 Task: Look for space in Reims, France from 6th September, 2023 to 15th September, 2023 for 6 adults in price range Rs.8000 to Rs.12000. Place can be entire place or private room with 6 bedrooms having 6 beds and 6 bathrooms. Property type can be house, flat, guest house. Amenities needed are: wifi, TV, free parkinig on premises, gym, breakfast. Booking option can be shelf check-in. Required host language is English.
Action: Mouse moved to (405, 132)
Screenshot: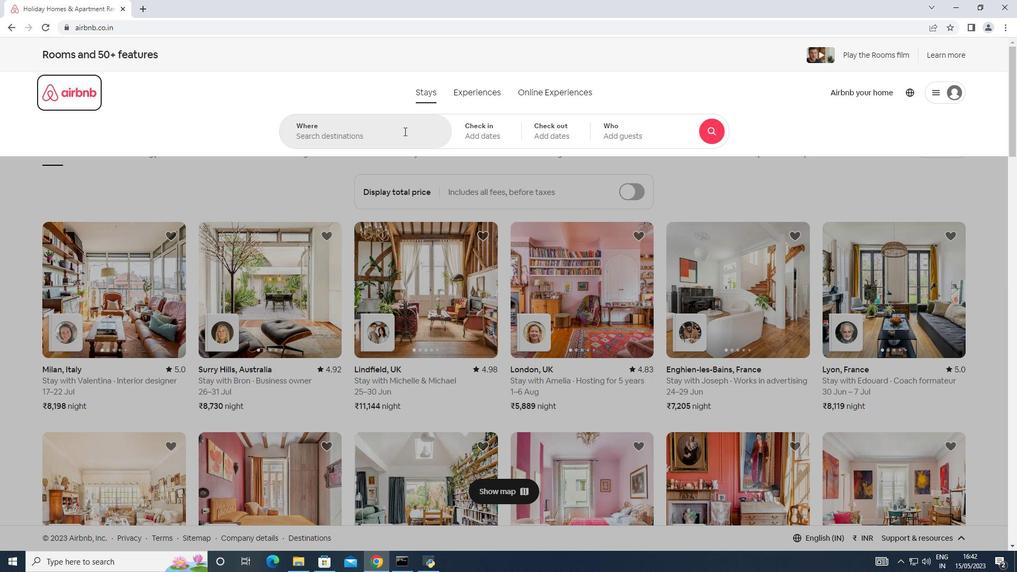 
Action: Mouse pressed left at (405, 132)
Screenshot: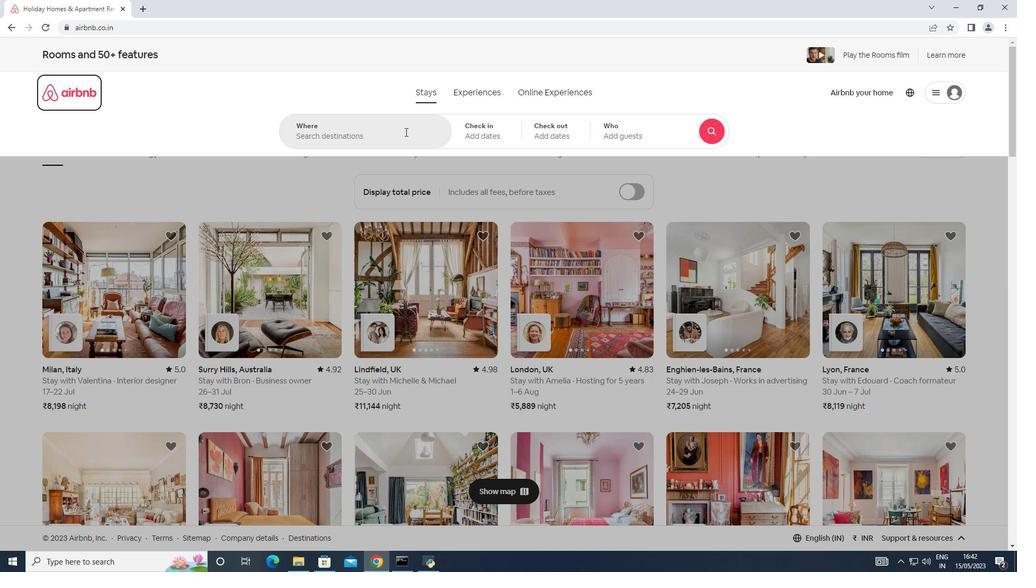 
Action: Mouse moved to (399, 136)
Screenshot: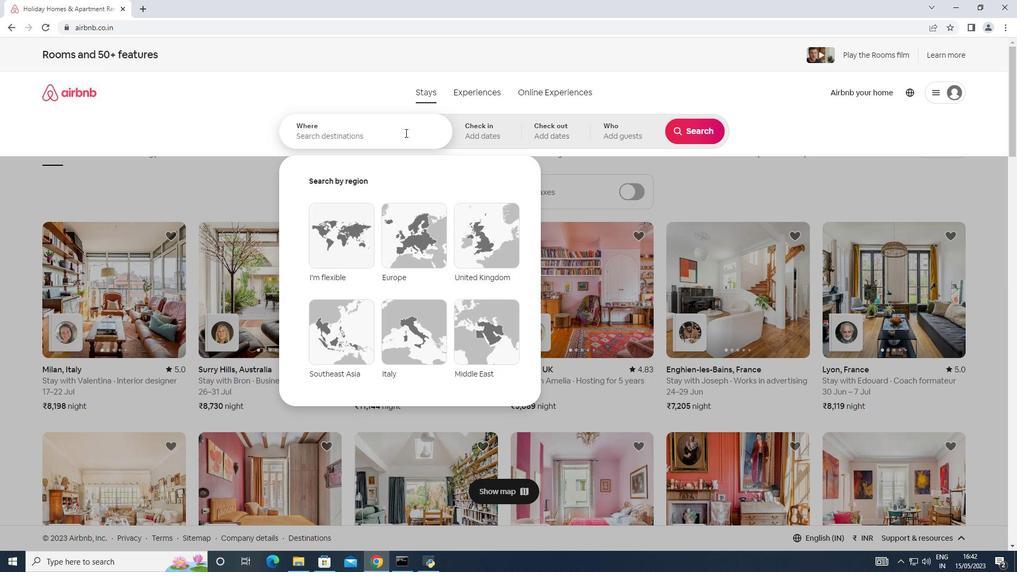 
Action: Key pressed <Key.shift><Key.shift><Key.shift><Key.shift>Reims,<Key.shift>France
Screenshot: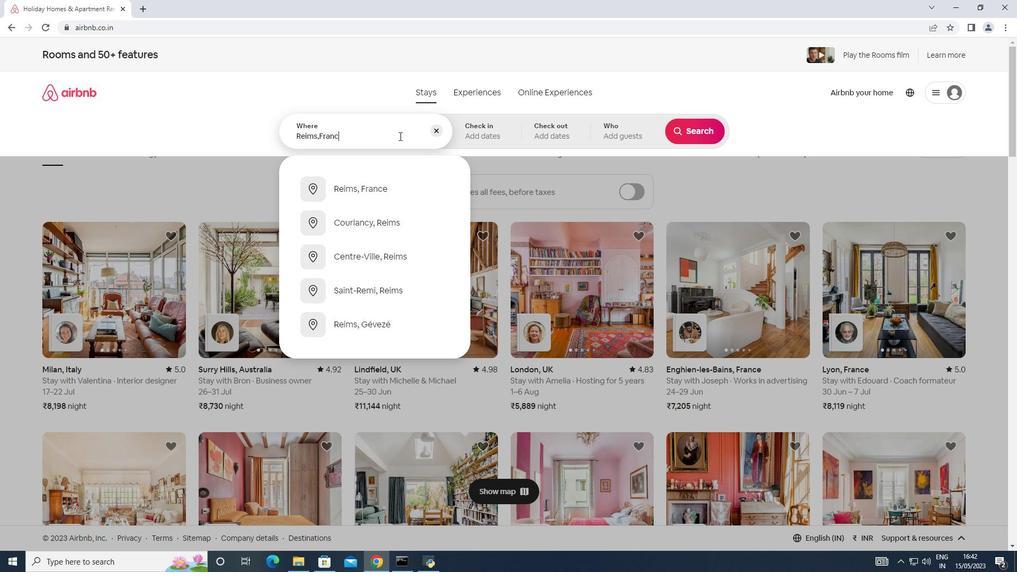 
Action: Mouse moved to (489, 138)
Screenshot: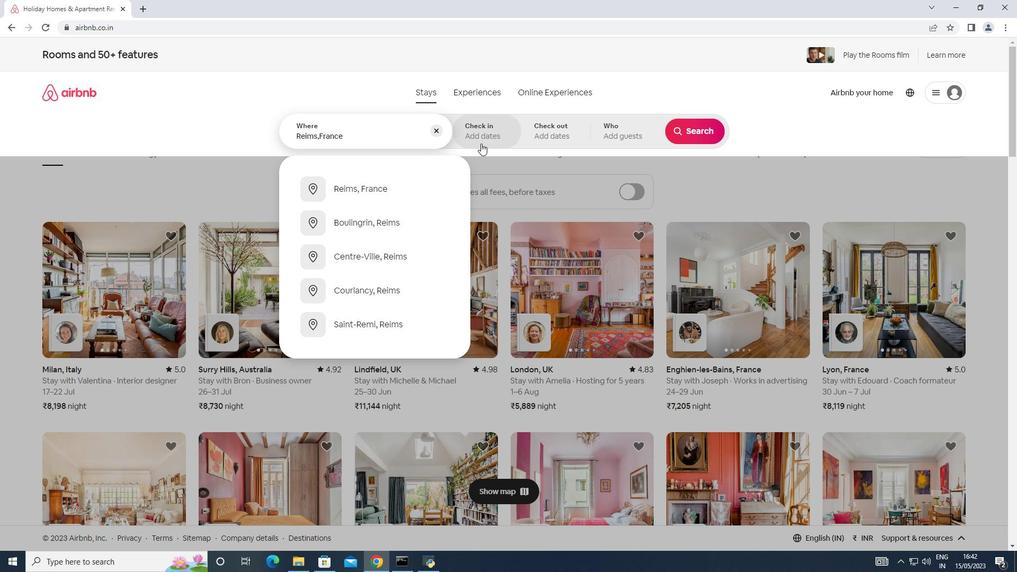 
Action: Mouse pressed left at (489, 138)
Screenshot: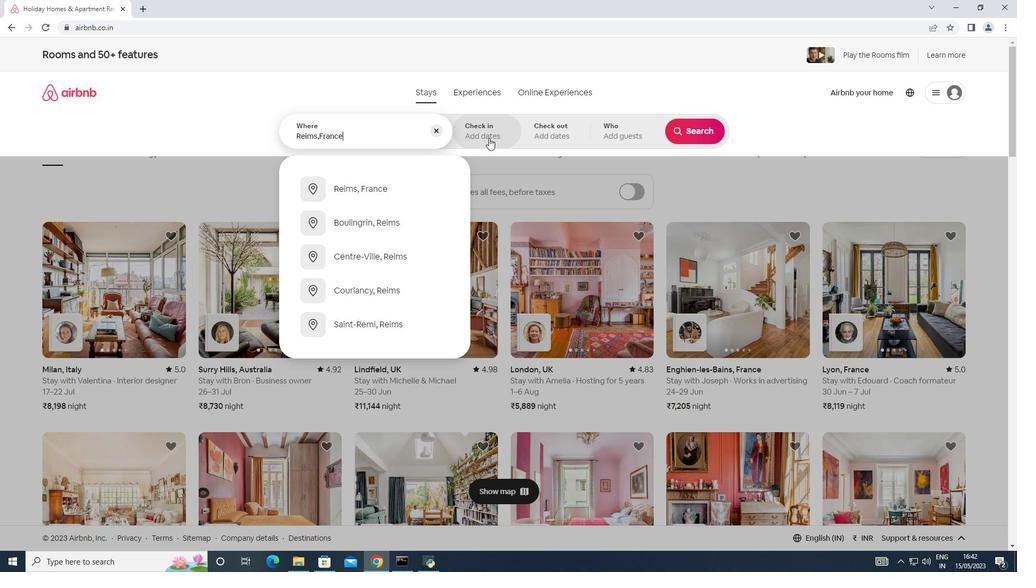 
Action: Mouse moved to (694, 215)
Screenshot: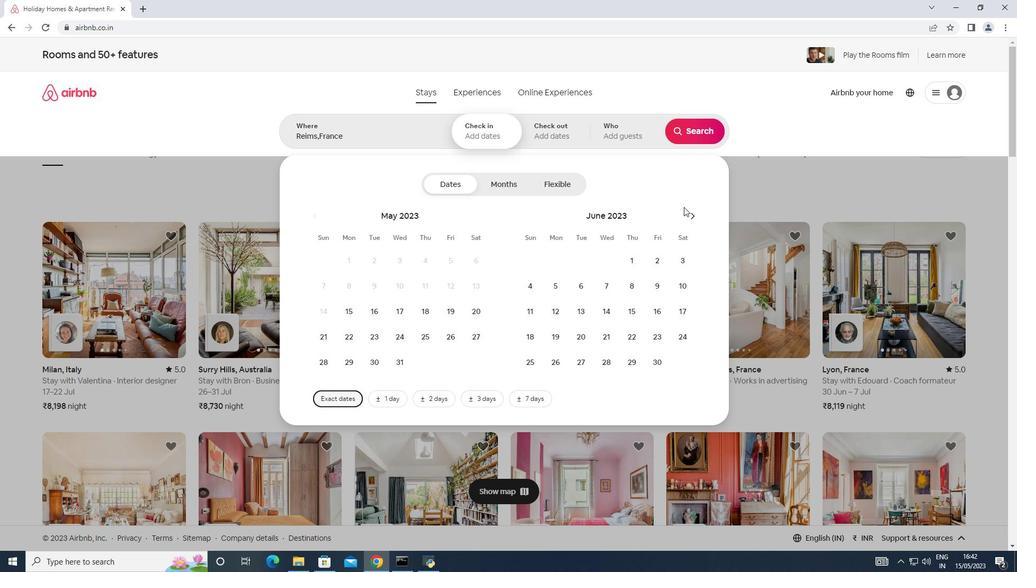 
Action: Mouse pressed left at (694, 215)
Screenshot: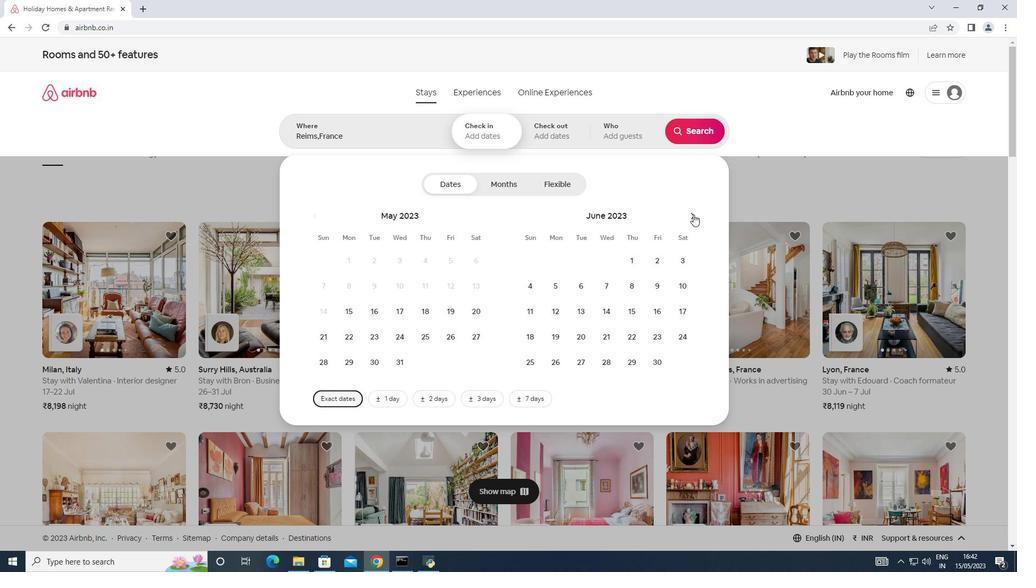 
Action: Mouse pressed left at (694, 215)
Screenshot: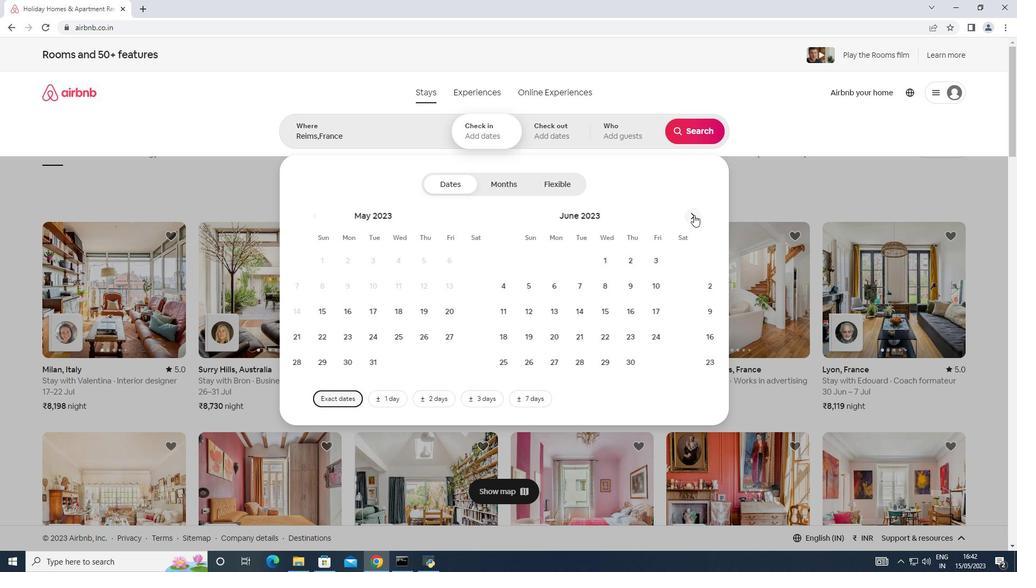 
Action: Mouse pressed left at (694, 215)
Screenshot: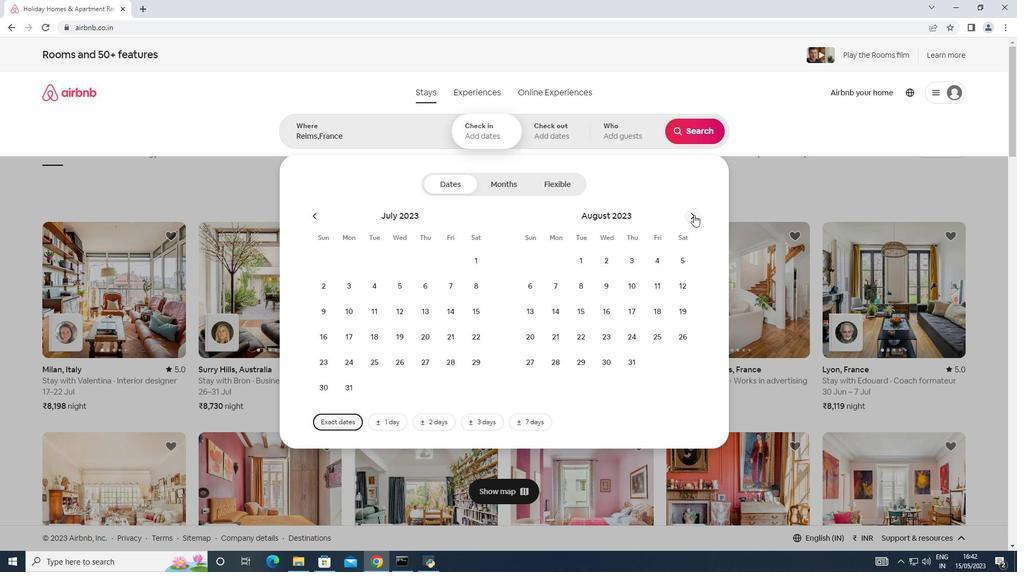 
Action: Mouse moved to (605, 291)
Screenshot: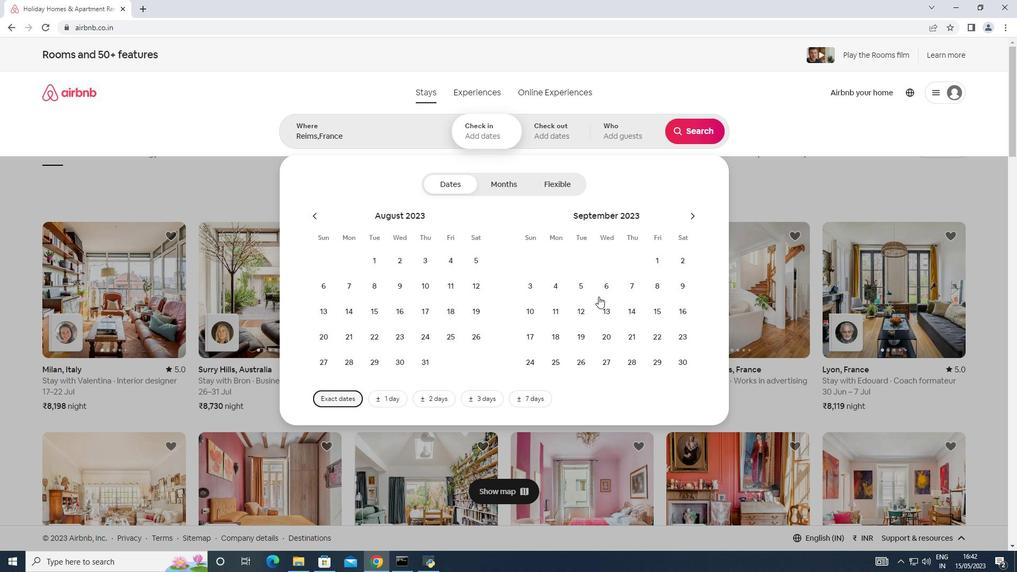 
Action: Mouse pressed left at (605, 291)
Screenshot: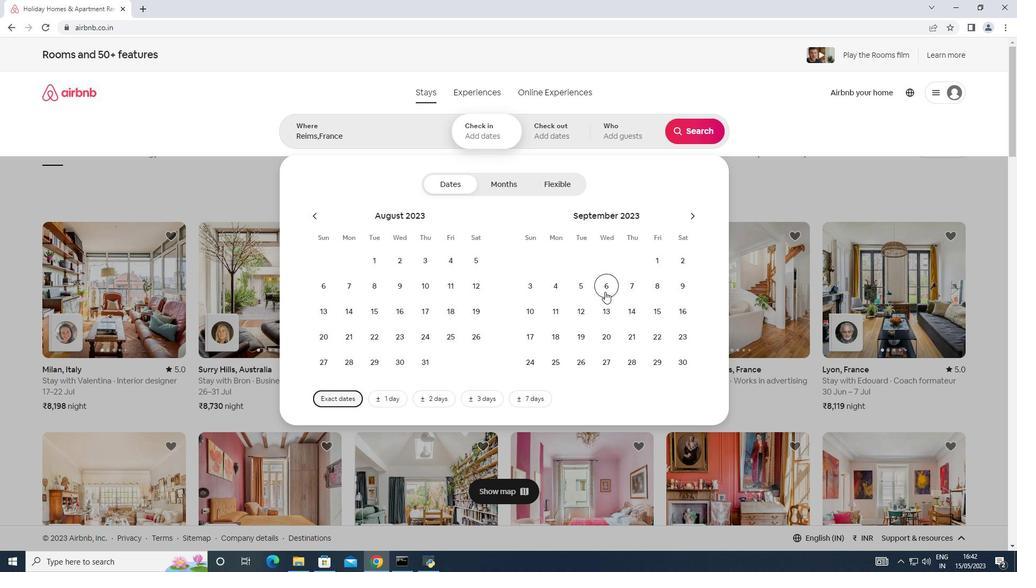 
Action: Mouse moved to (659, 314)
Screenshot: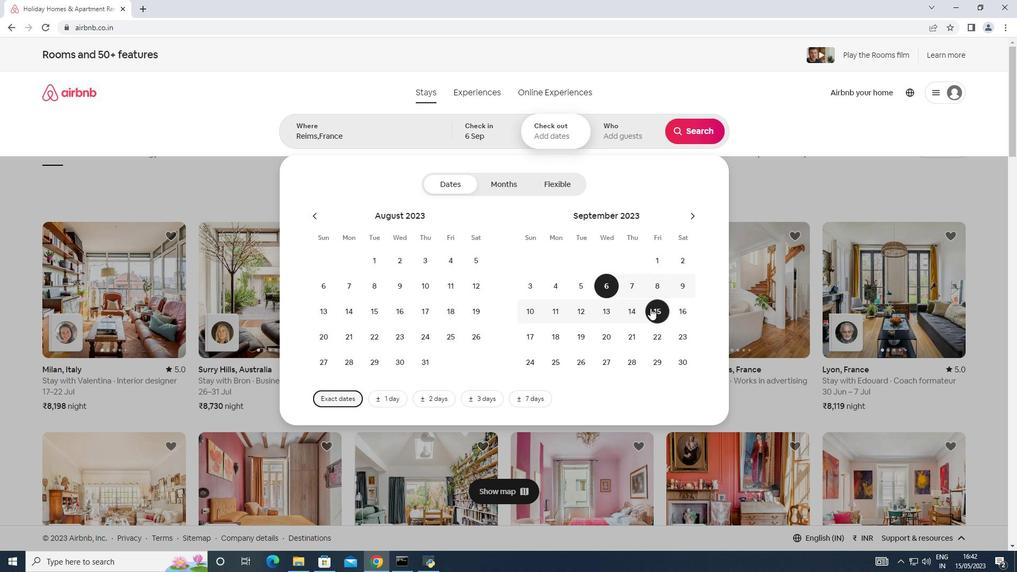 
Action: Mouse pressed left at (659, 314)
Screenshot: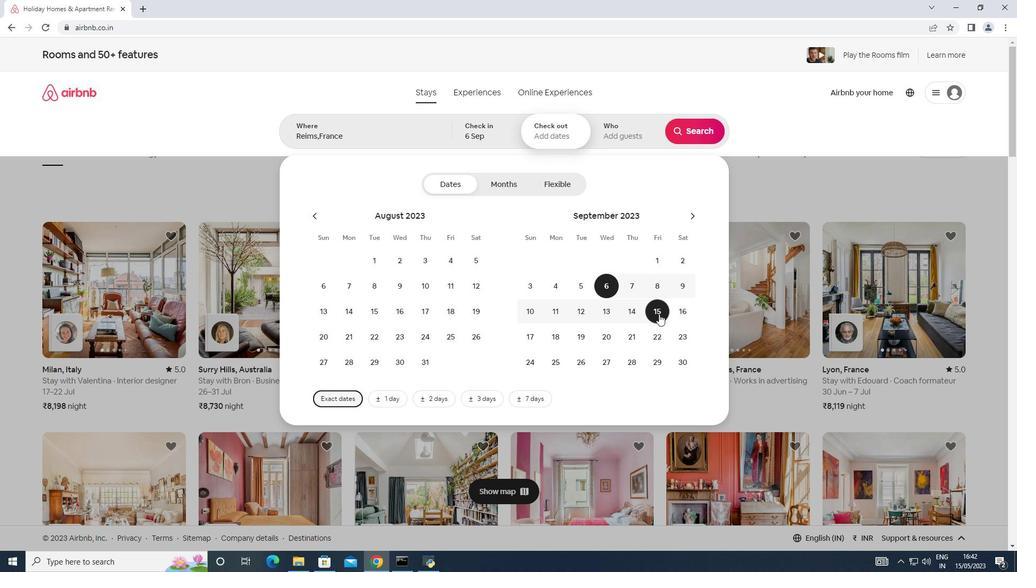 
Action: Mouse moved to (636, 136)
Screenshot: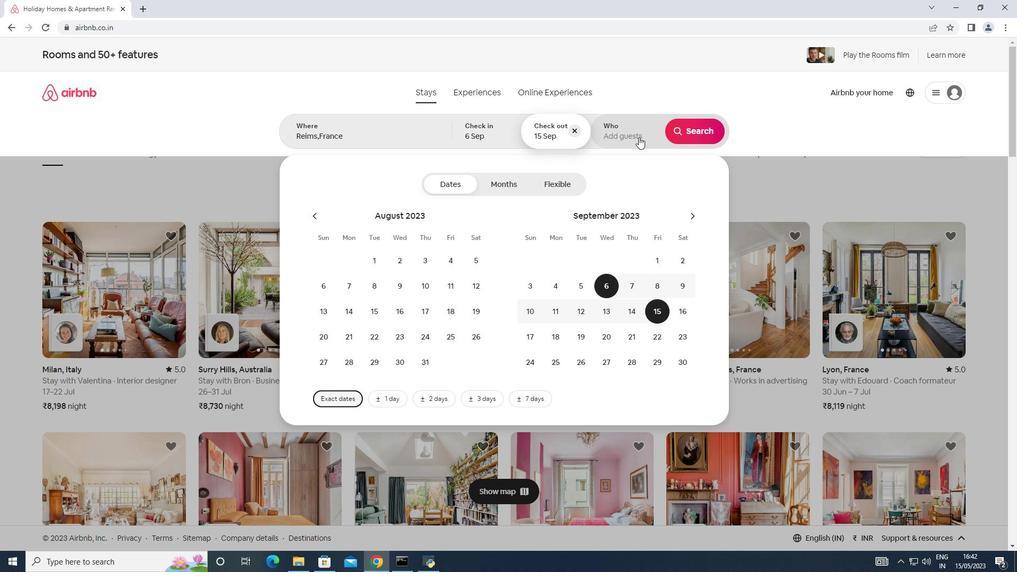 
Action: Mouse pressed left at (636, 136)
Screenshot: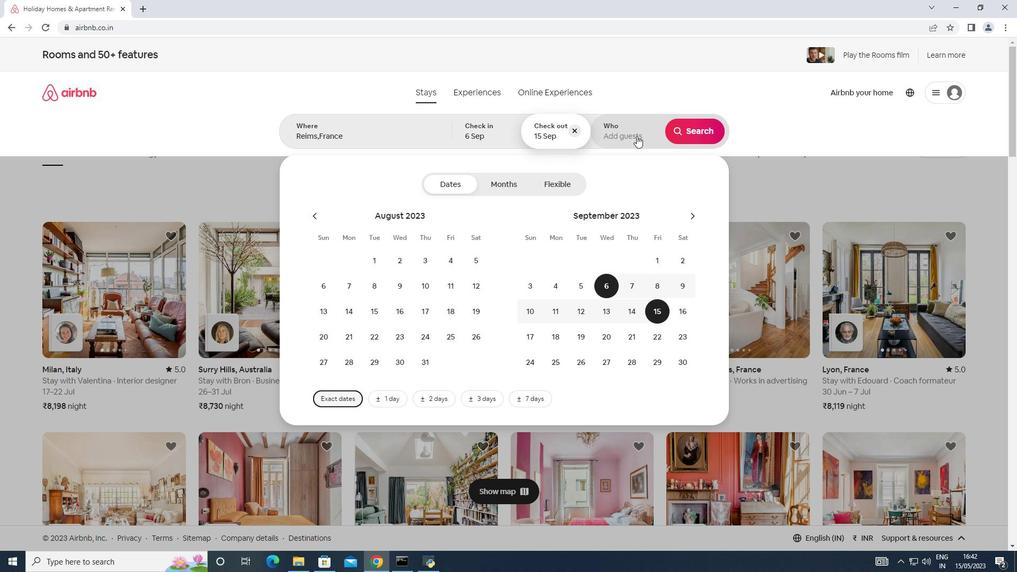 
Action: Mouse moved to (693, 188)
Screenshot: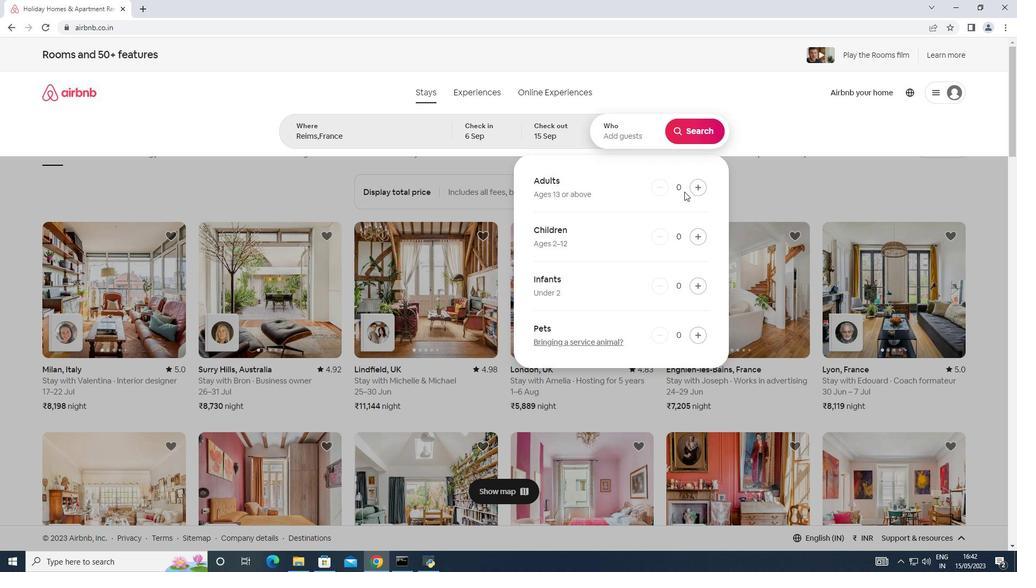 
Action: Mouse pressed left at (693, 188)
Screenshot: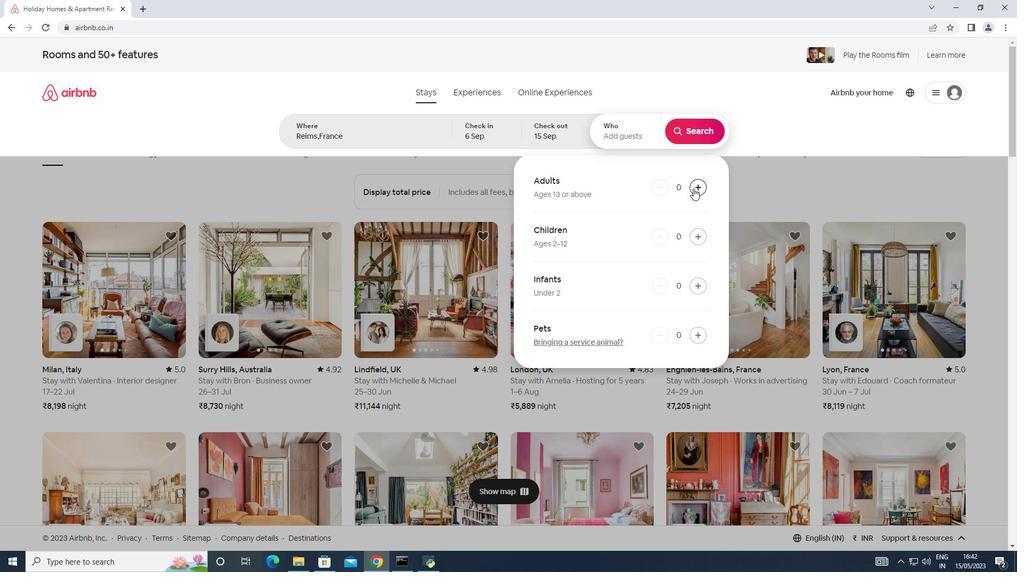 
Action: Mouse pressed left at (693, 188)
Screenshot: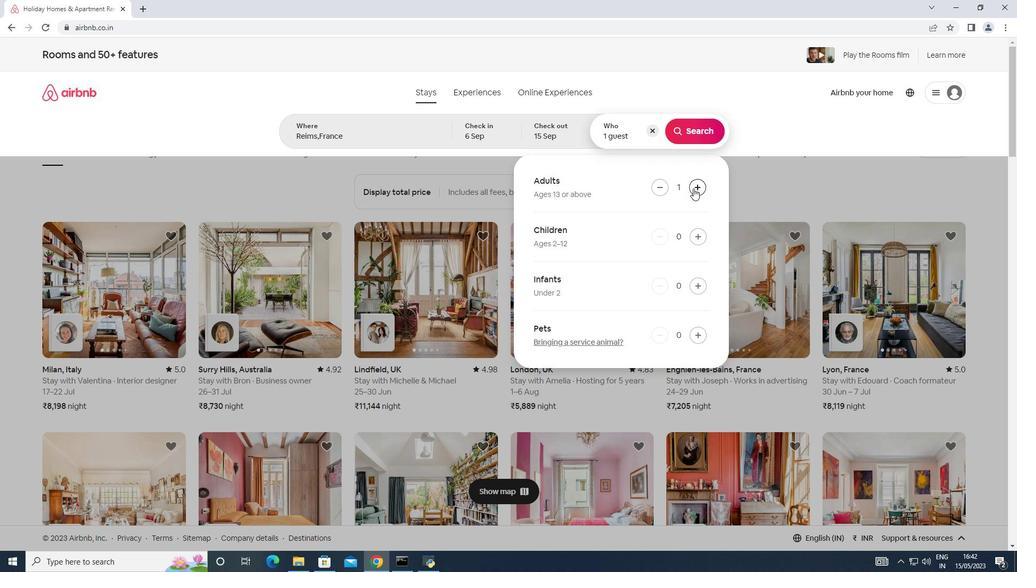 
Action: Mouse pressed left at (693, 188)
Screenshot: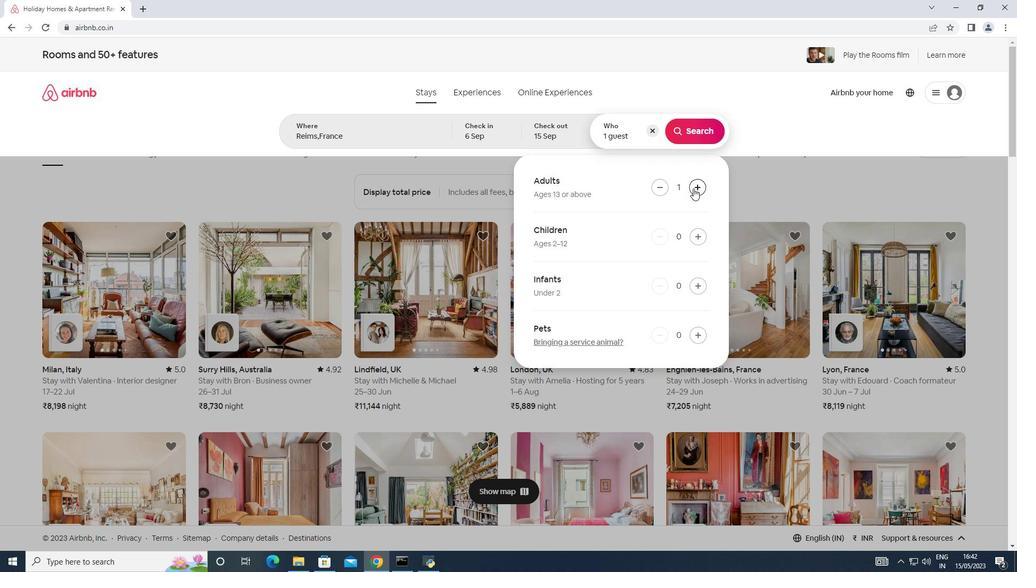 
Action: Mouse pressed left at (693, 188)
Screenshot: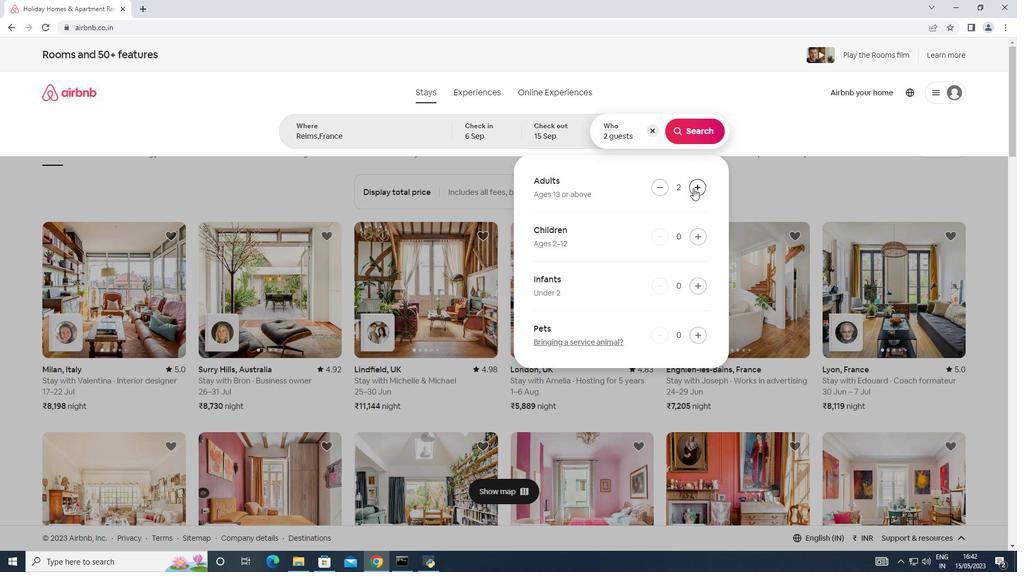 
Action: Mouse pressed left at (693, 188)
Screenshot: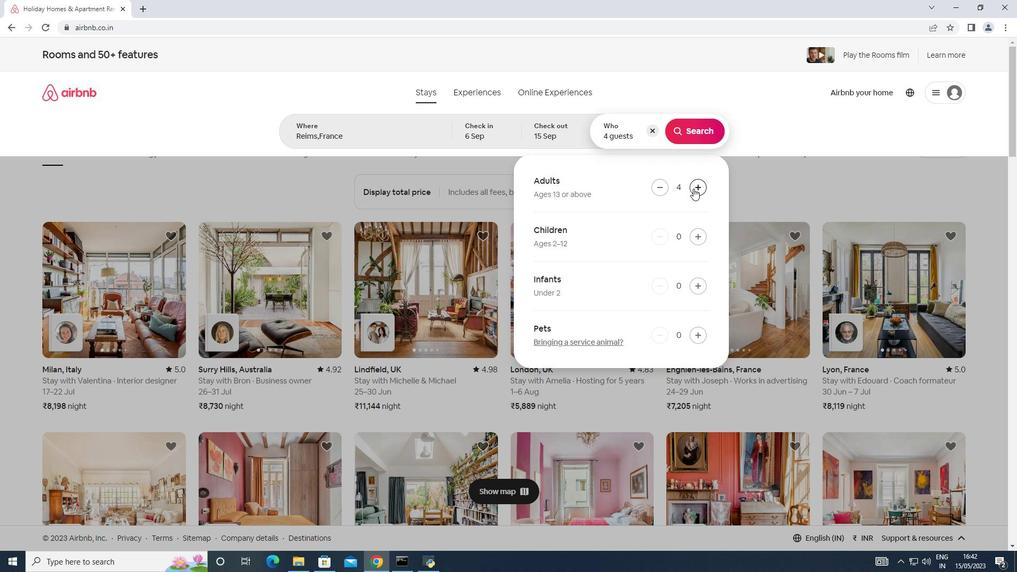 
Action: Mouse pressed left at (693, 188)
Screenshot: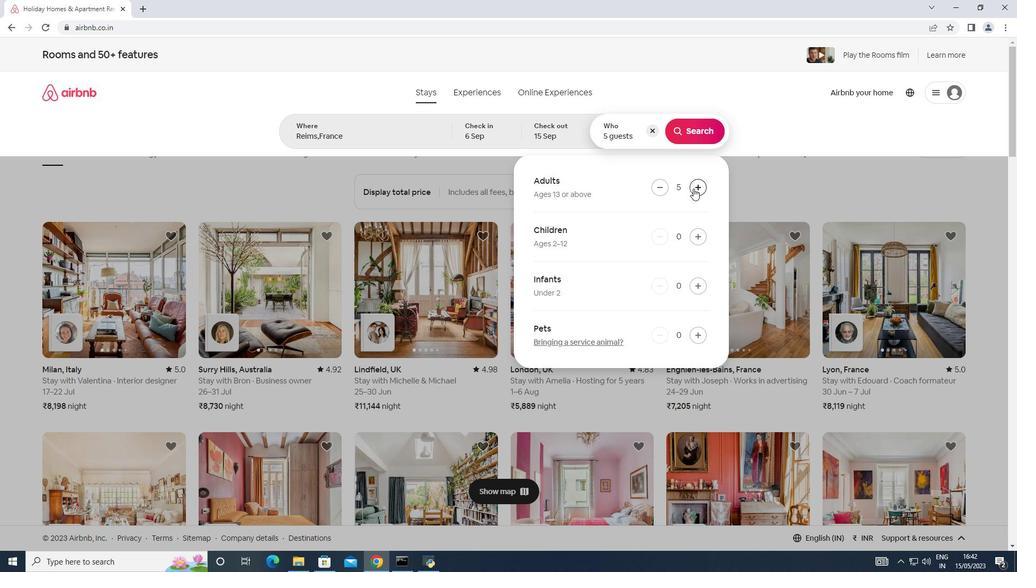 
Action: Mouse moved to (662, 153)
Screenshot: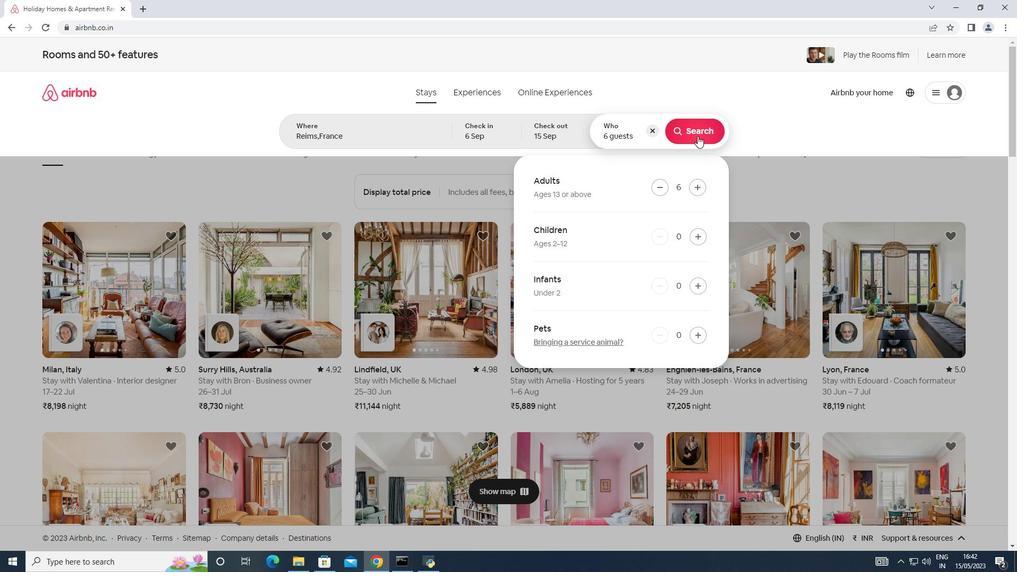 
Action: Mouse pressed left at (662, 153)
Screenshot: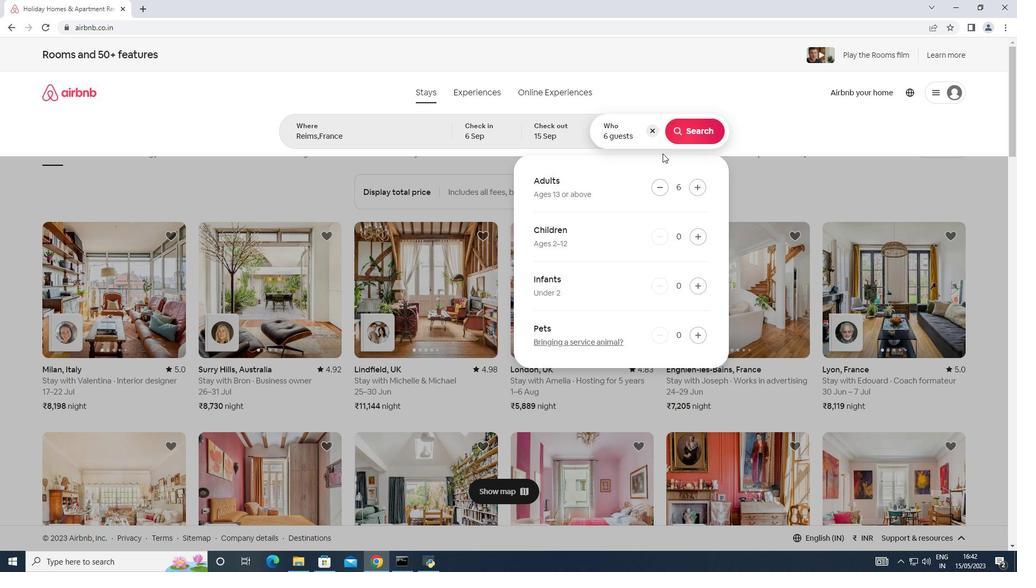 
Action: Mouse moved to (719, 130)
Screenshot: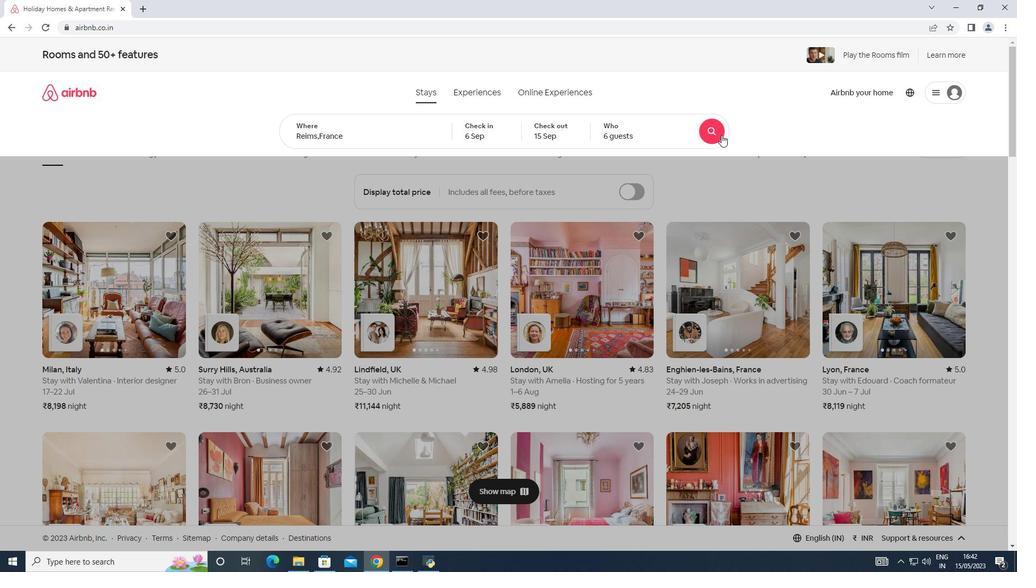 
Action: Mouse pressed left at (719, 130)
Screenshot: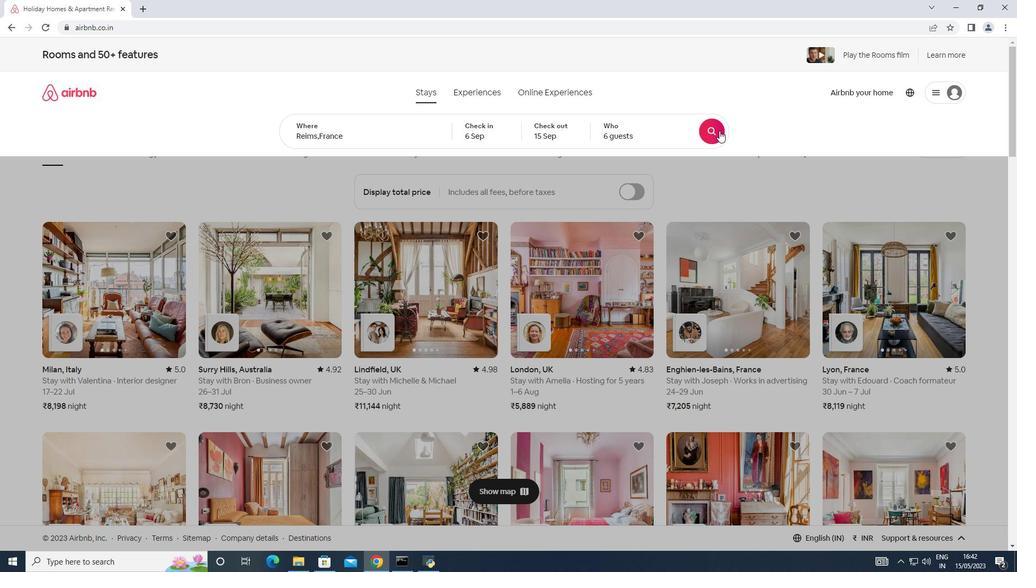 
Action: Mouse moved to (984, 95)
Screenshot: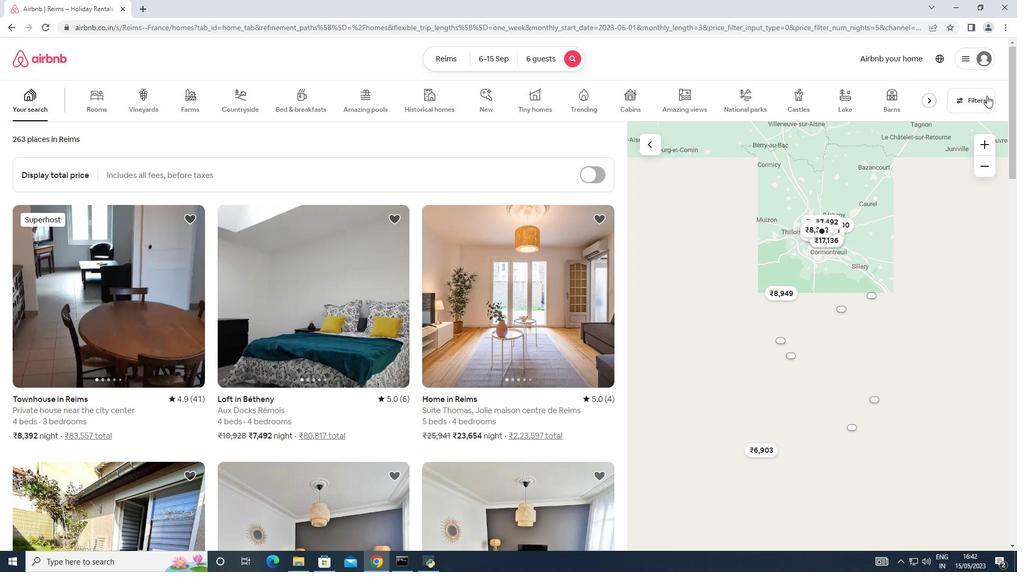 
Action: Mouse pressed left at (984, 95)
Screenshot: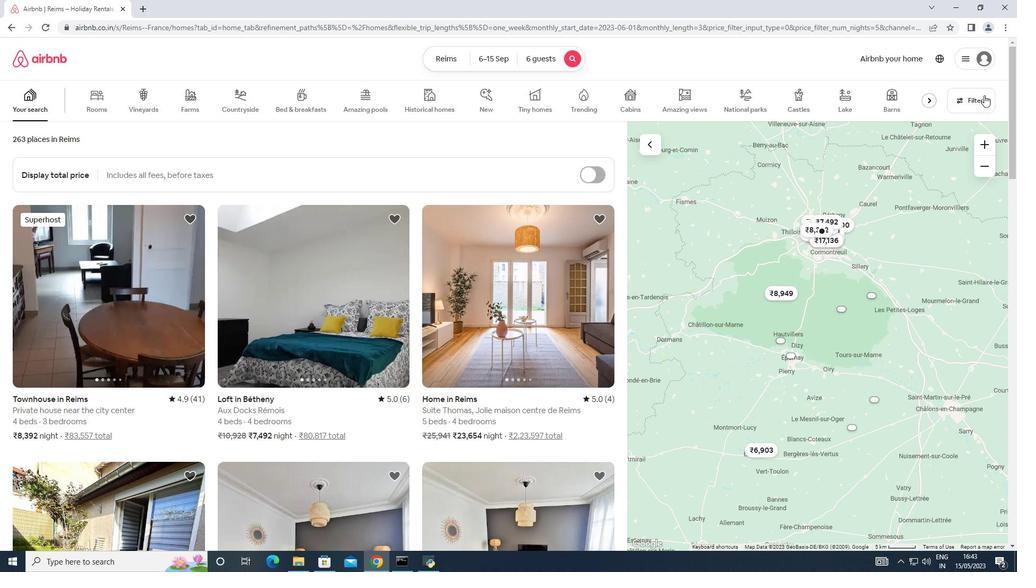 
Action: Mouse moved to (373, 360)
Screenshot: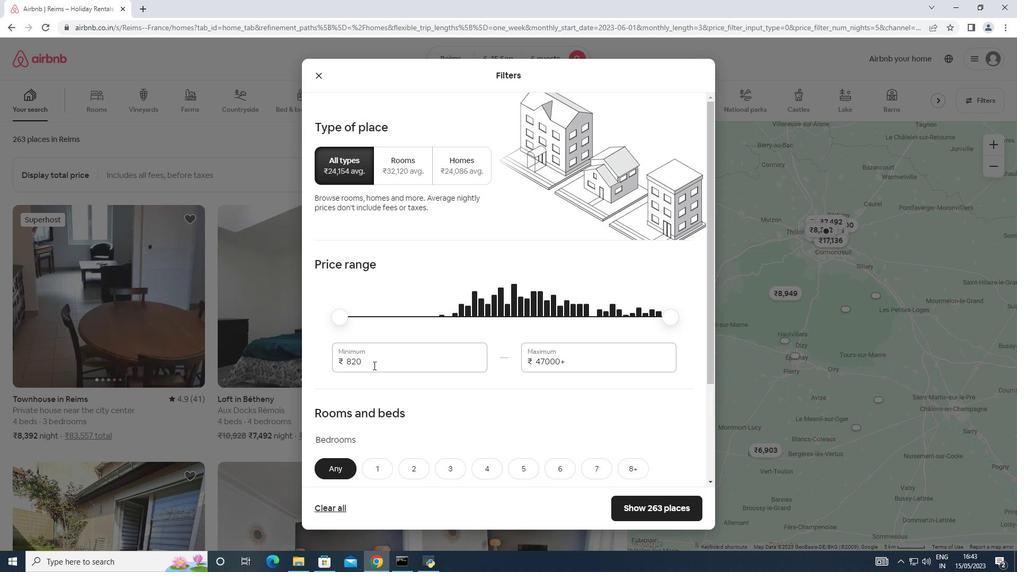 
Action: Mouse pressed left at (373, 360)
Screenshot: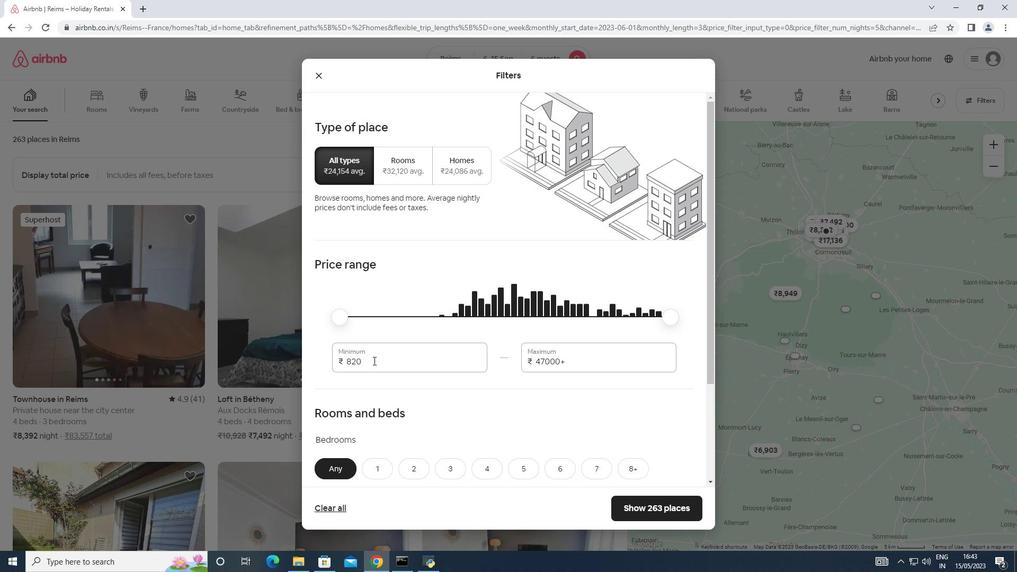 
Action: Mouse moved to (362, 359)
Screenshot: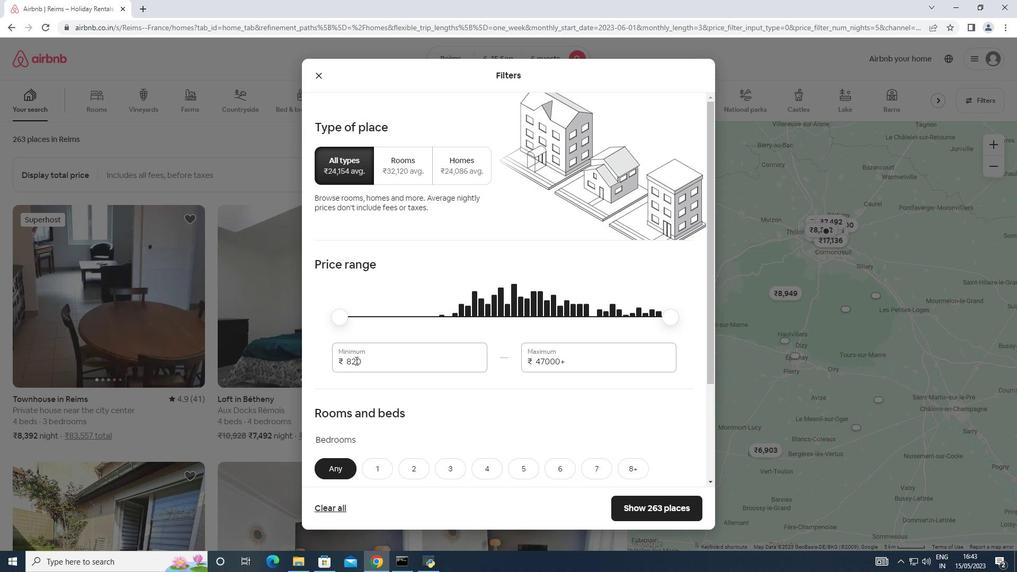 
Action: Mouse pressed left at (362, 359)
Screenshot: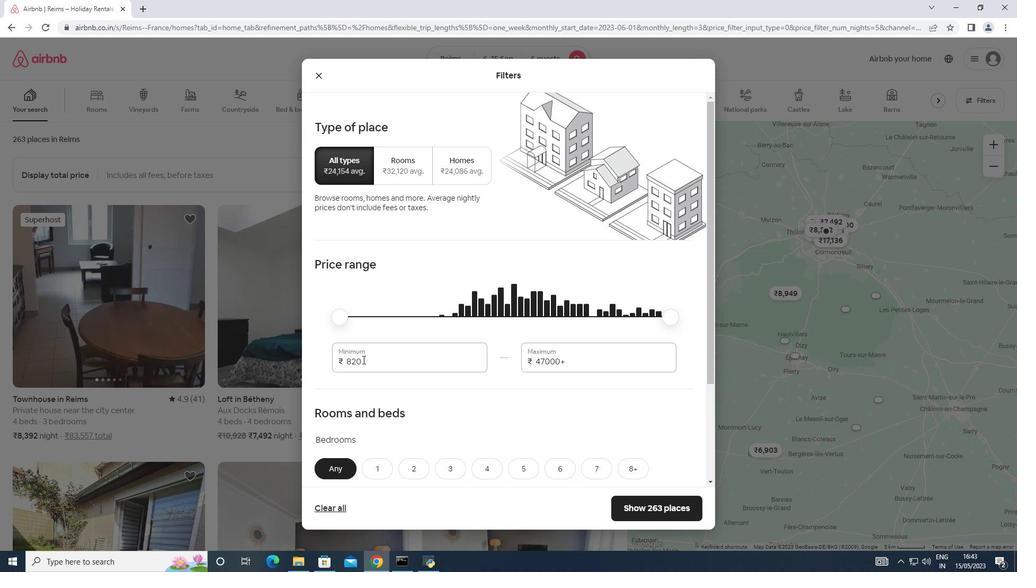 
Action: Mouse pressed left at (362, 359)
Screenshot: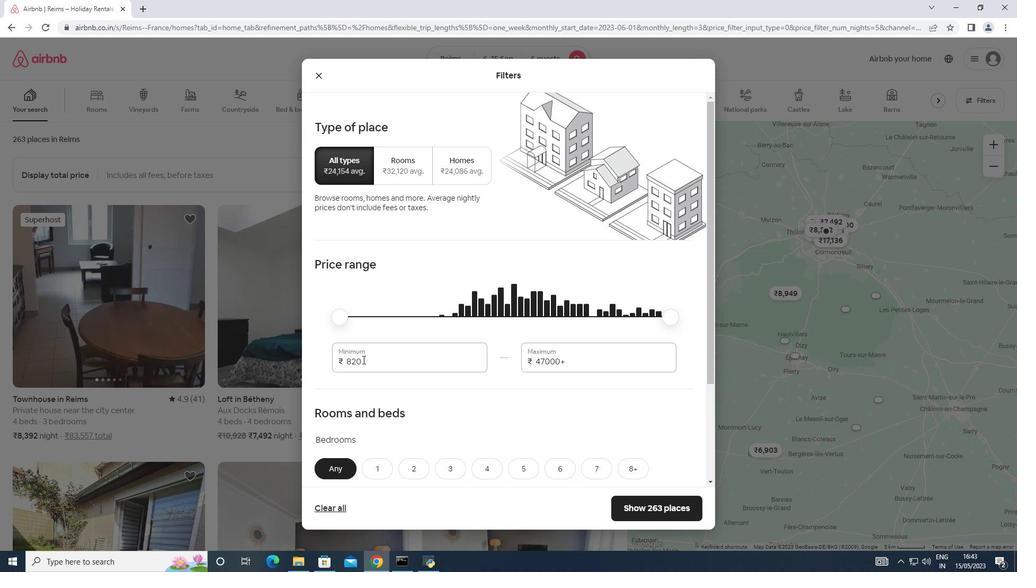 
Action: Key pressed 8000
Screenshot: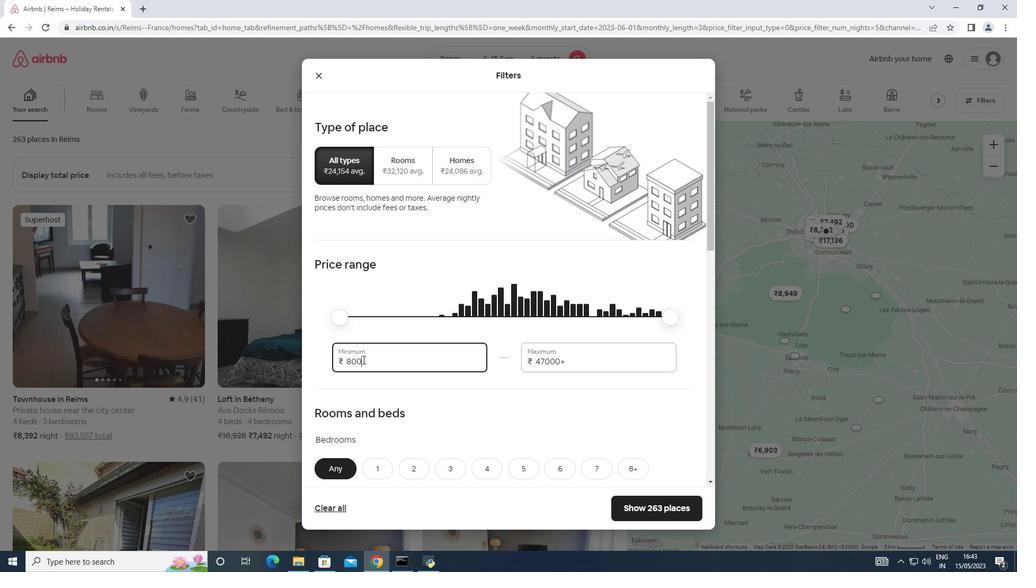 
Action: Mouse moved to (580, 363)
Screenshot: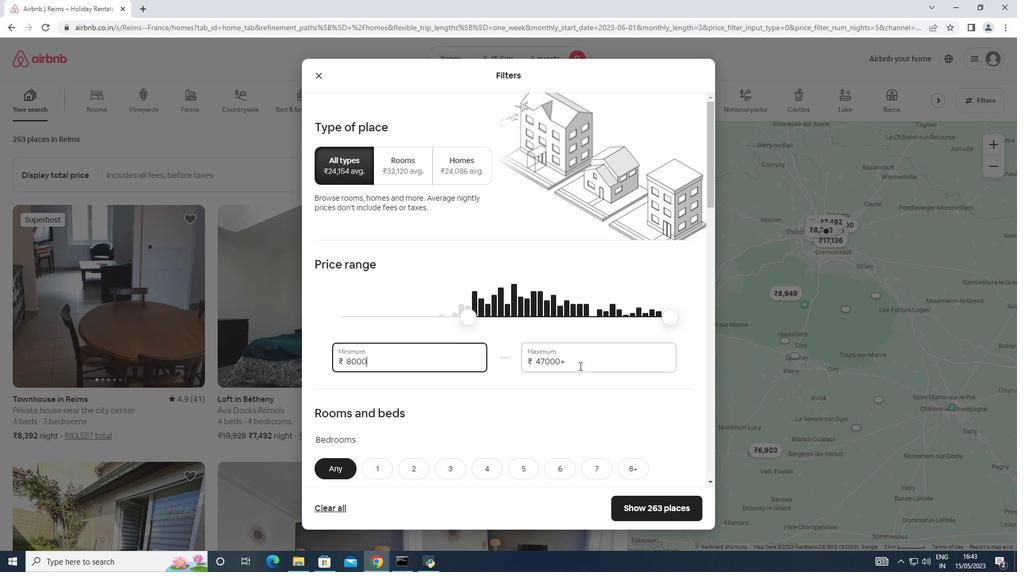
Action: Mouse pressed left at (580, 363)
Screenshot: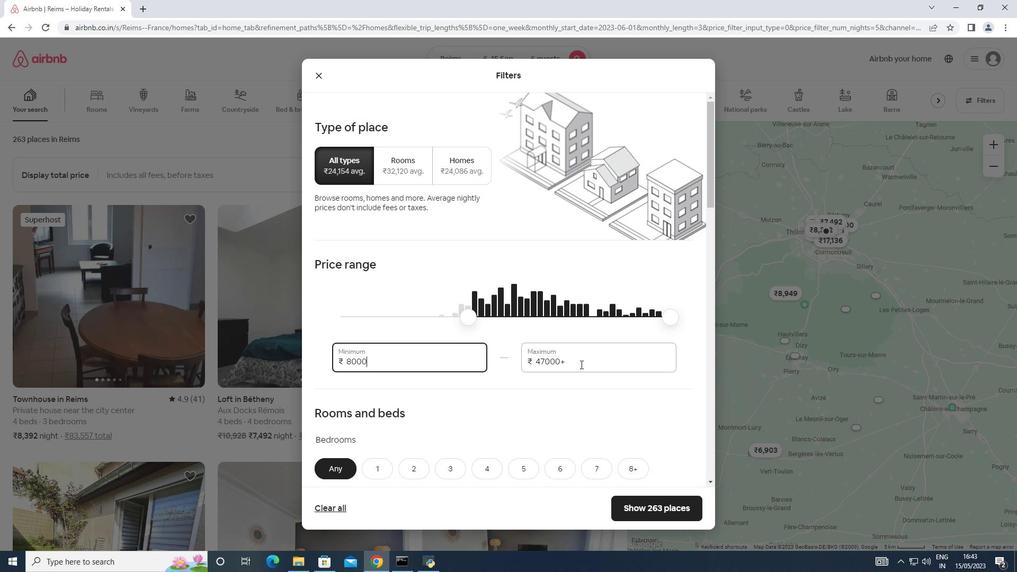
Action: Mouse moved to (525, 358)
Screenshot: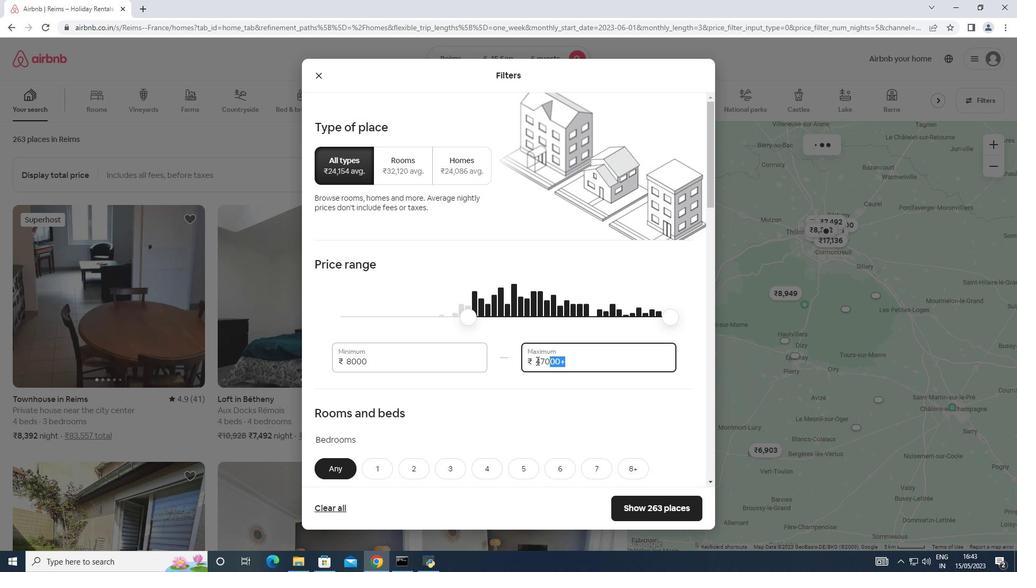 
Action: Key pressed 12000
Screenshot: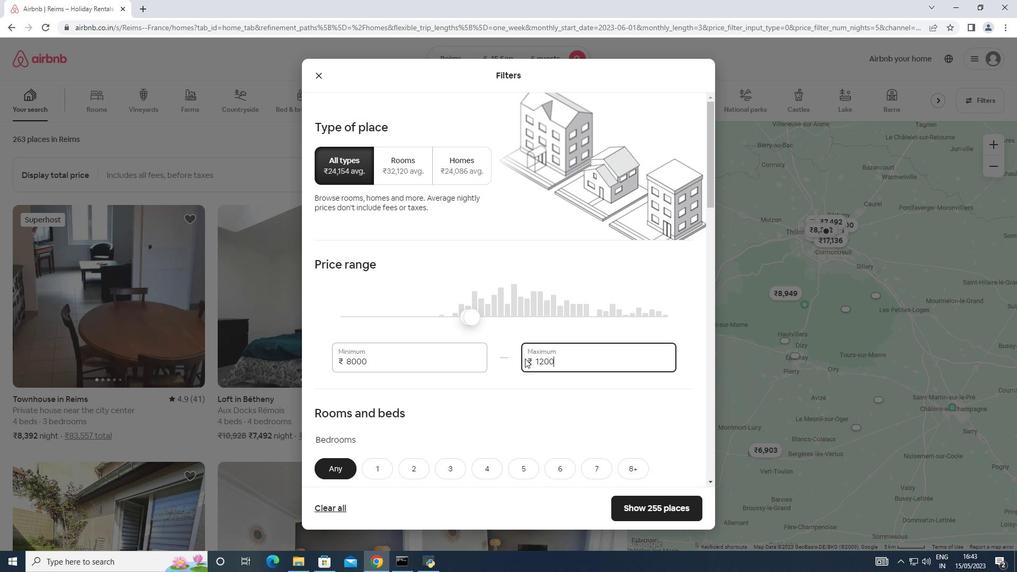 
Action: Mouse scrolled (525, 358) with delta (0, 0)
Screenshot: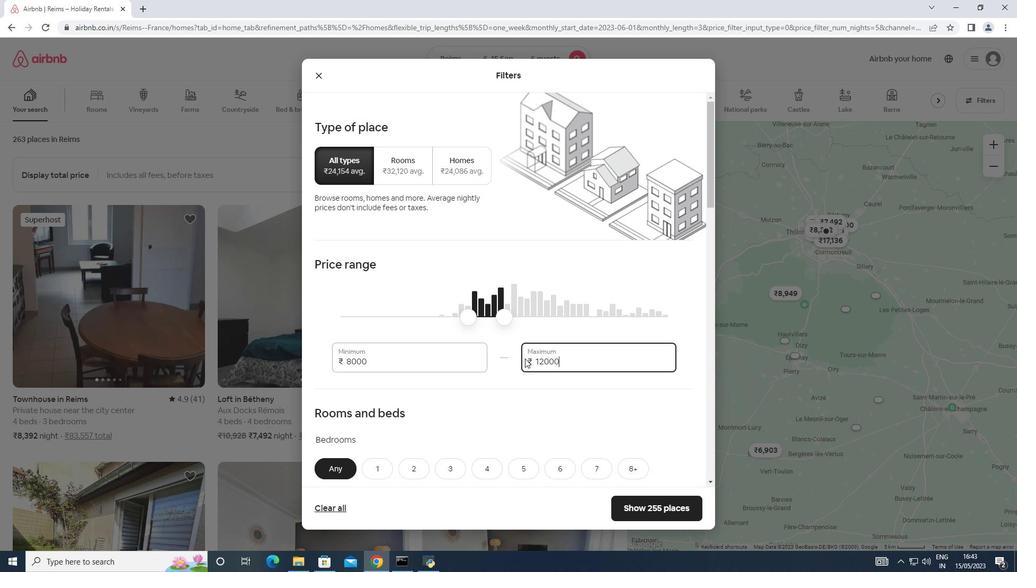 
Action: Mouse scrolled (525, 358) with delta (0, 0)
Screenshot: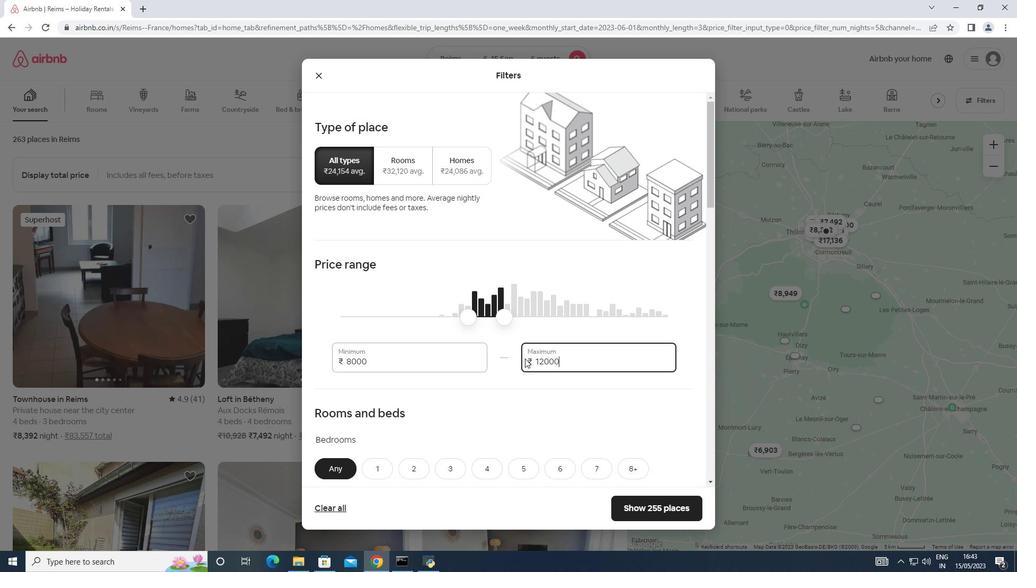 
Action: Mouse scrolled (525, 358) with delta (0, 0)
Screenshot: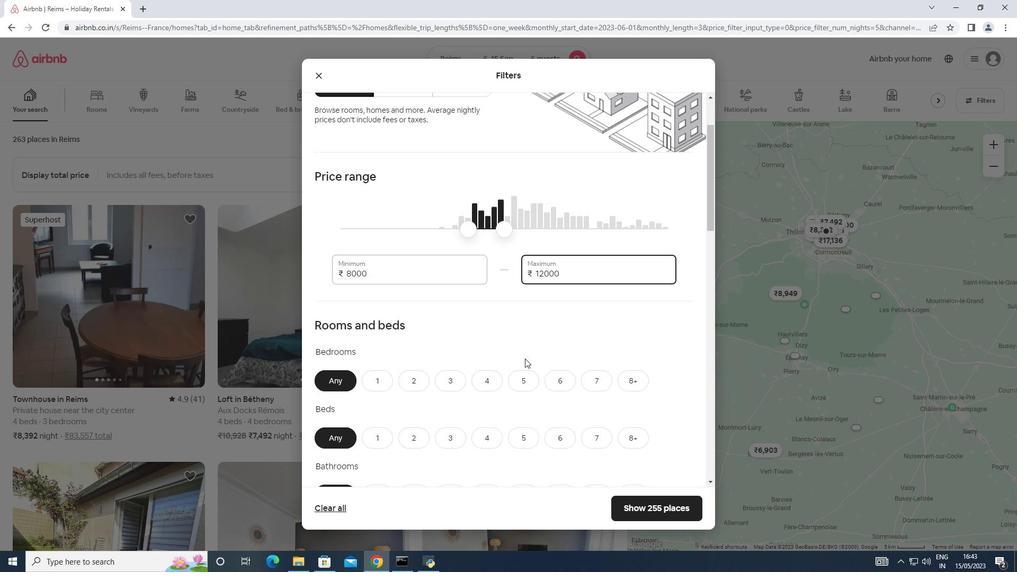 
Action: Mouse moved to (563, 316)
Screenshot: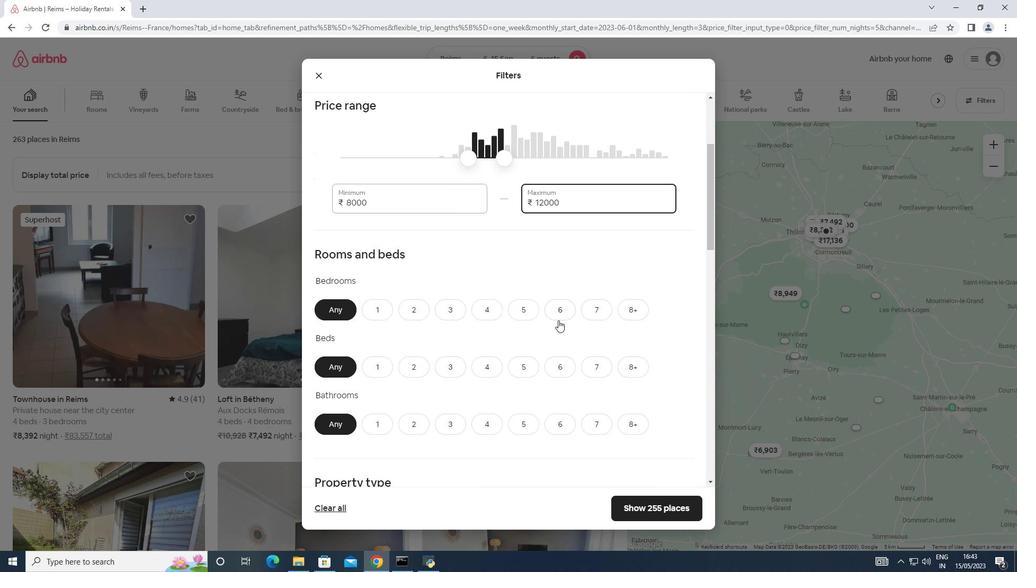 
Action: Mouse pressed left at (563, 316)
Screenshot: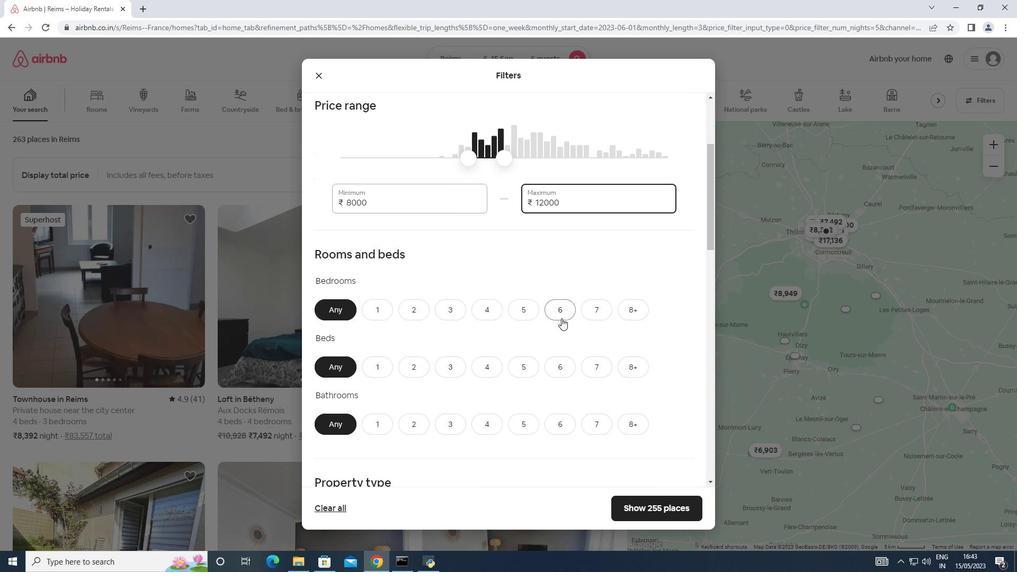 
Action: Mouse moved to (561, 365)
Screenshot: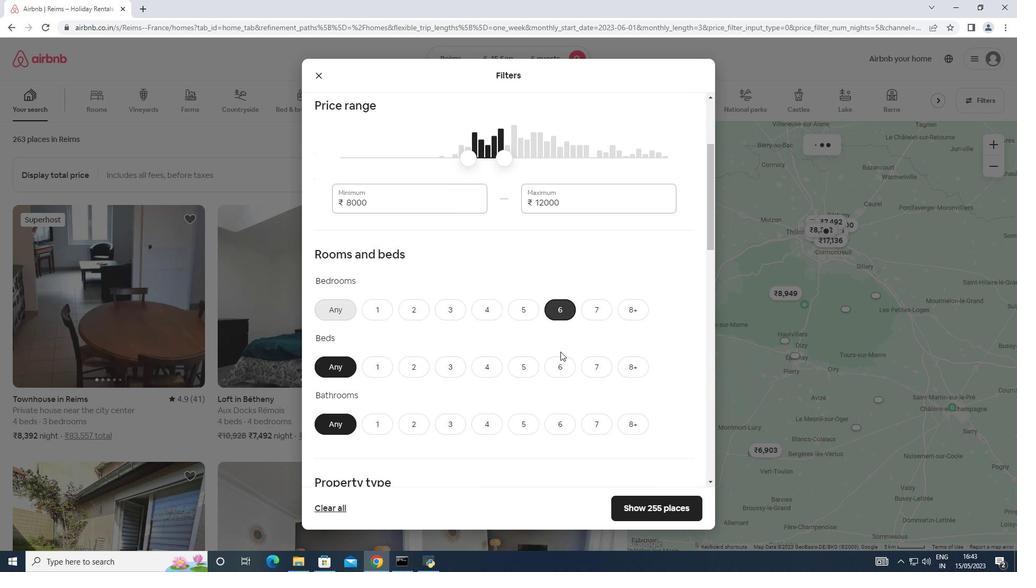 
Action: Mouse pressed left at (561, 365)
Screenshot: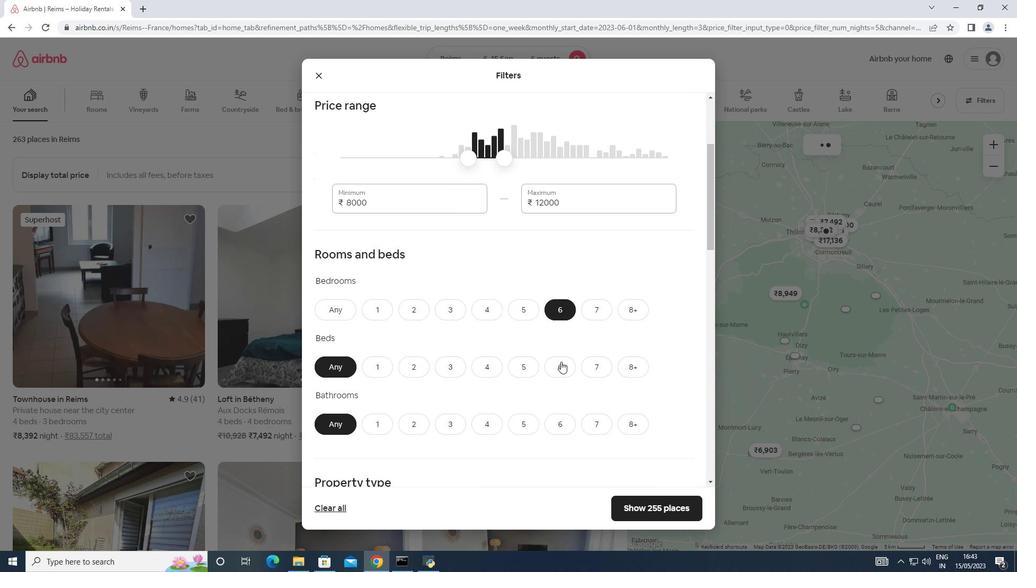 
Action: Mouse moved to (556, 417)
Screenshot: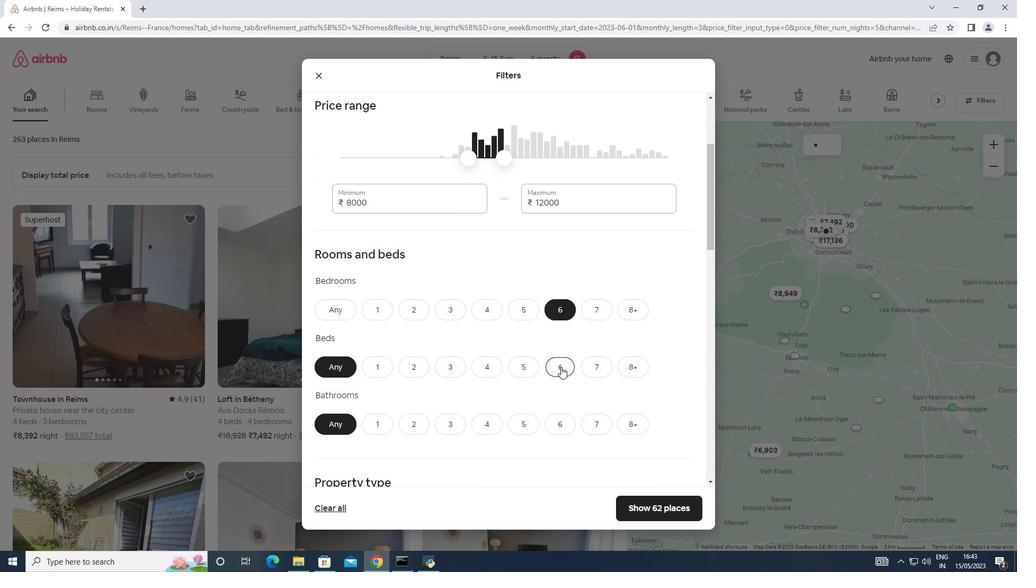 
Action: Mouse pressed left at (556, 417)
Screenshot: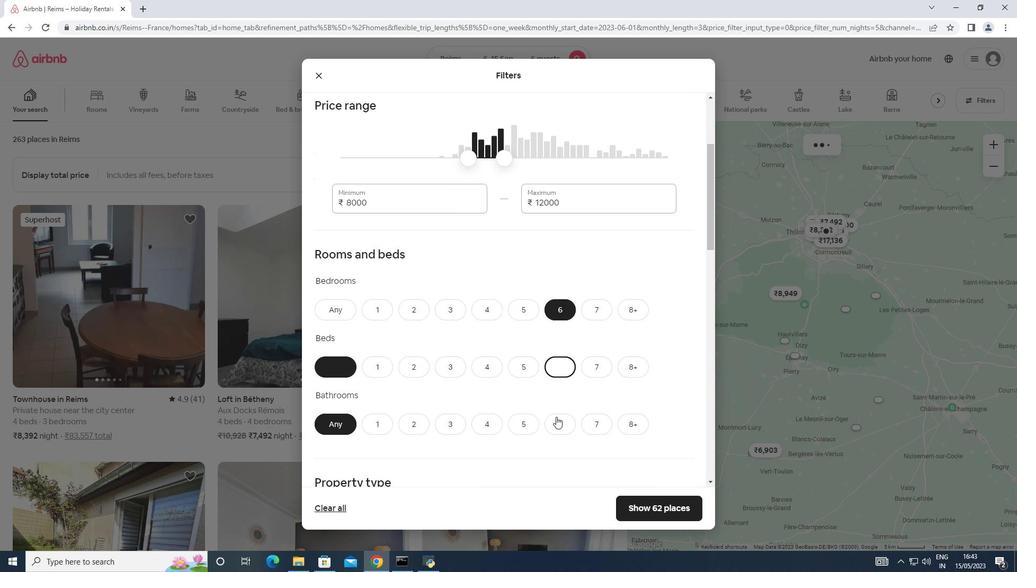 
Action: Mouse scrolled (556, 416) with delta (0, 0)
Screenshot: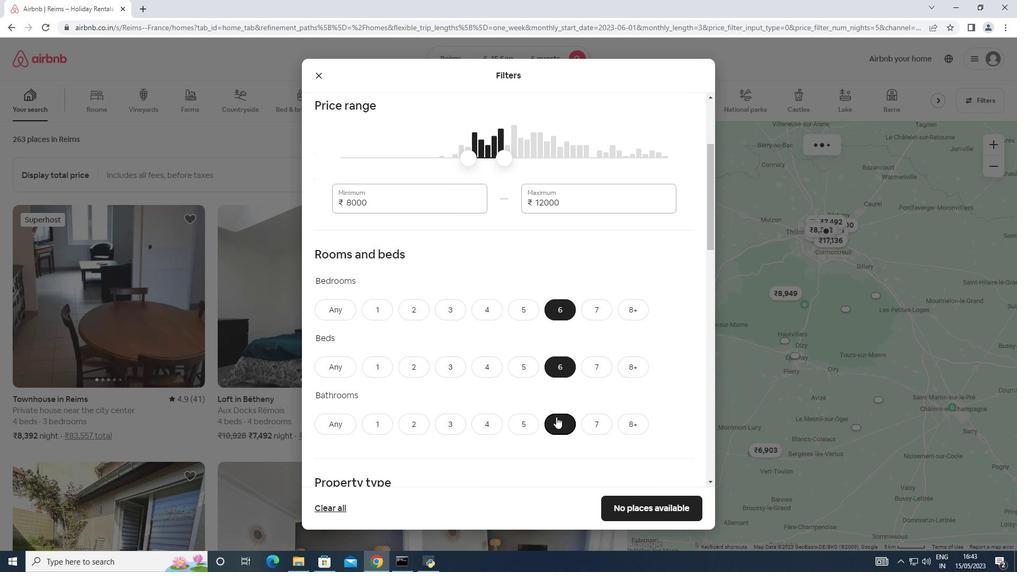 
Action: Mouse scrolled (556, 416) with delta (0, 0)
Screenshot: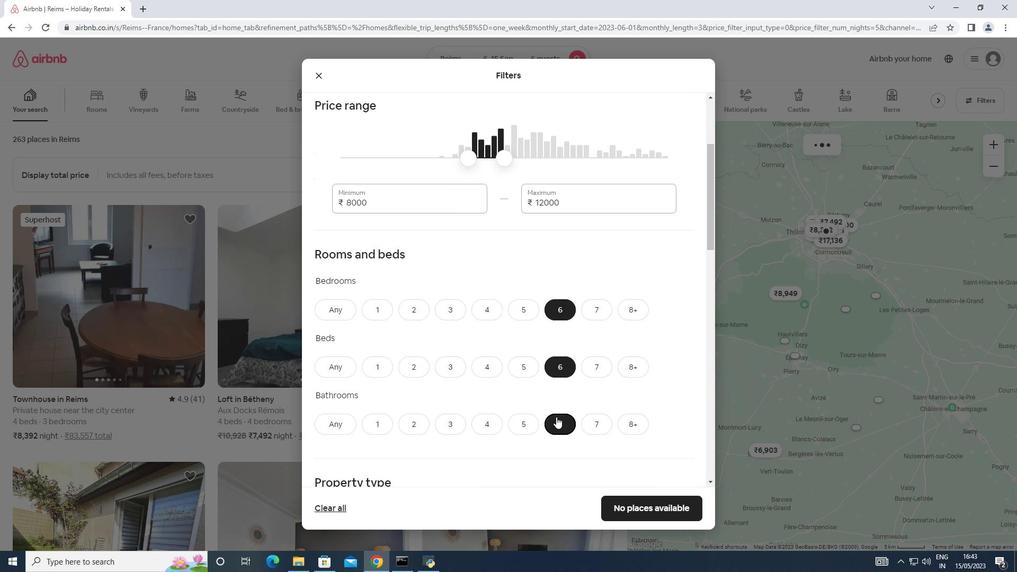 
Action: Mouse moved to (556, 418)
Screenshot: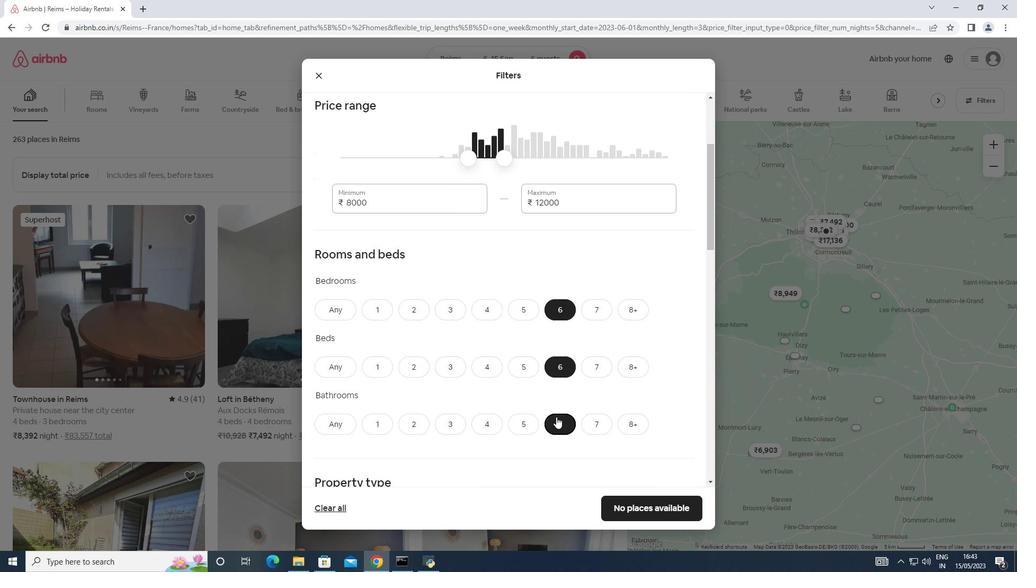 
Action: Mouse scrolled (556, 417) with delta (0, 0)
Screenshot: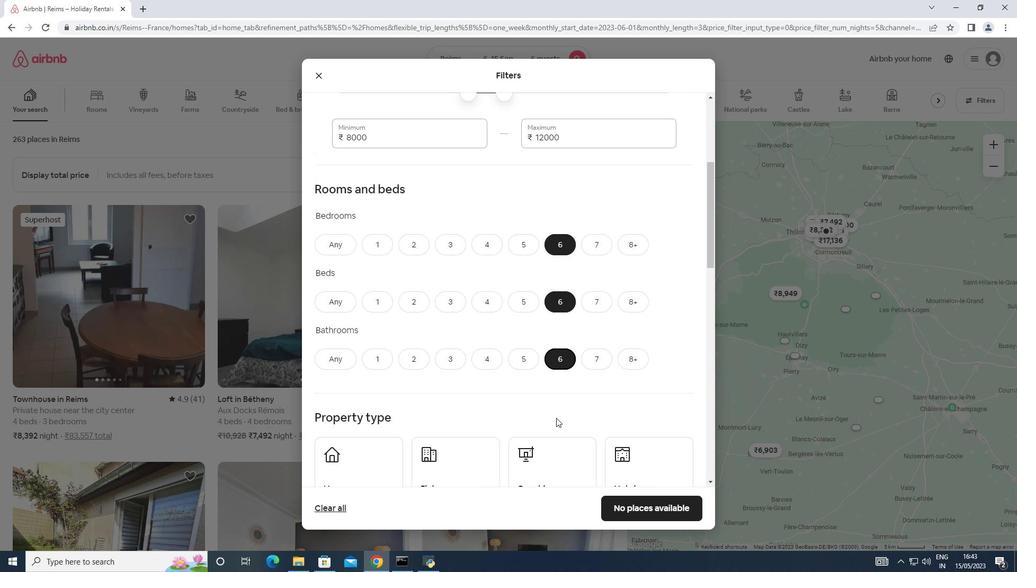 
Action: Mouse moved to (554, 419)
Screenshot: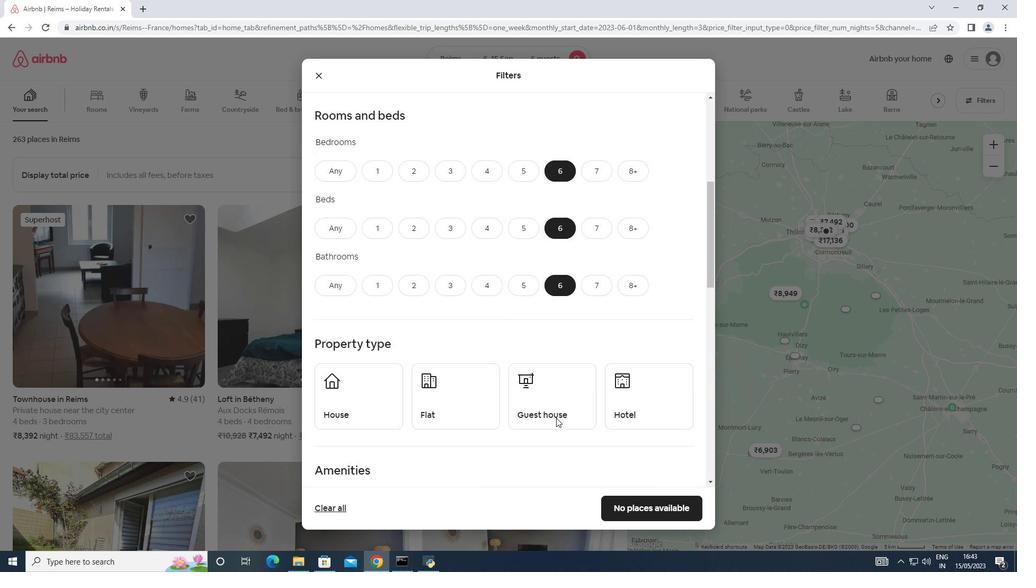 
Action: Mouse scrolled (554, 418) with delta (0, 0)
Screenshot: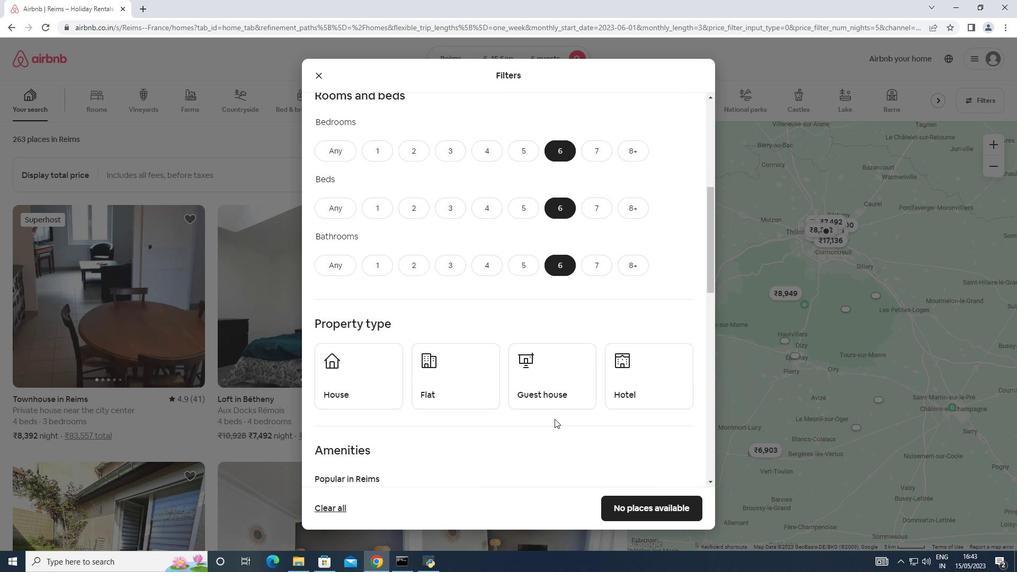 
Action: Mouse moved to (546, 424)
Screenshot: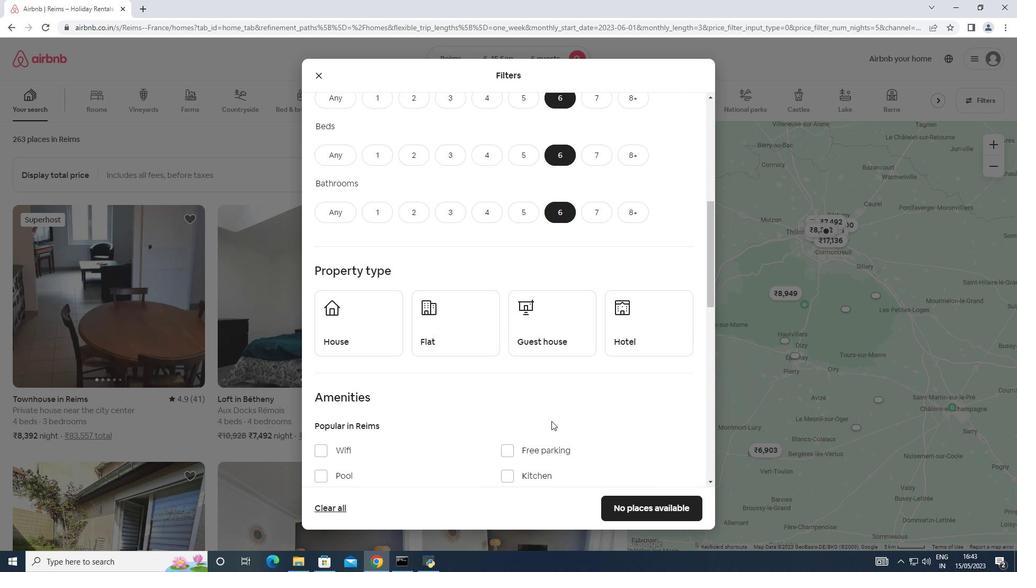 
Action: Mouse scrolled (546, 423) with delta (0, 0)
Screenshot: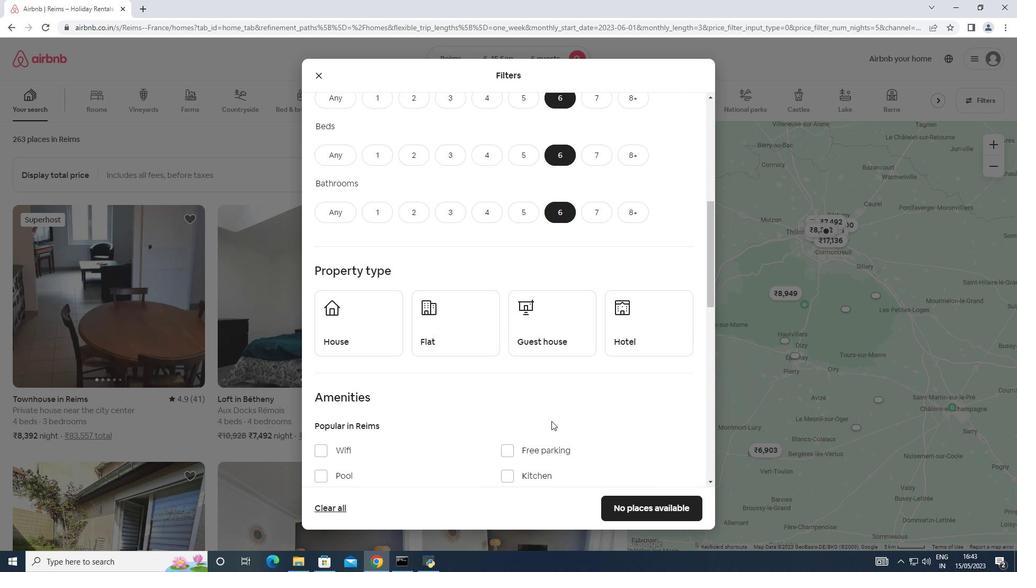 
Action: Mouse moved to (530, 432)
Screenshot: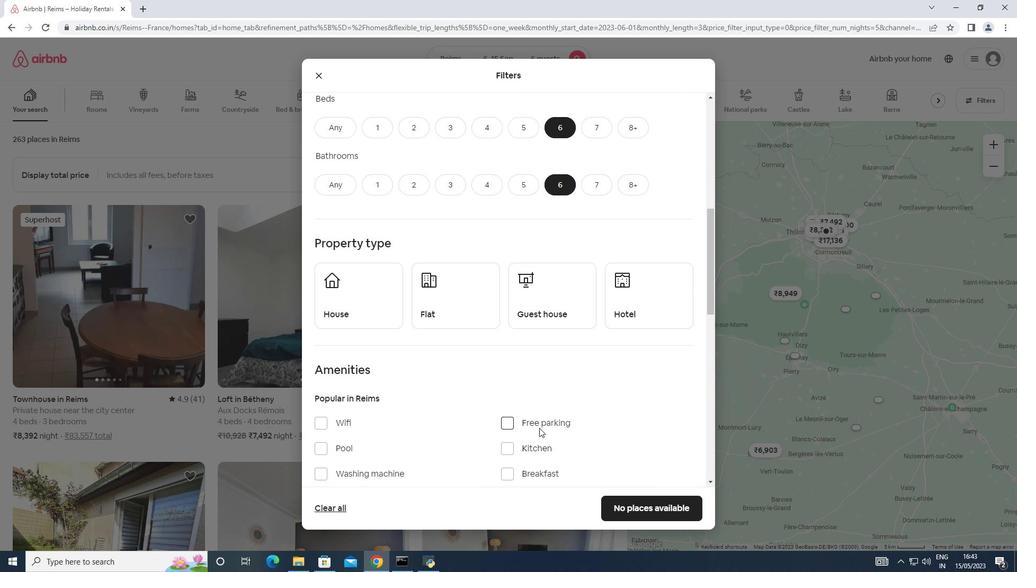 
Action: Mouse scrolled (530, 432) with delta (0, 0)
Screenshot: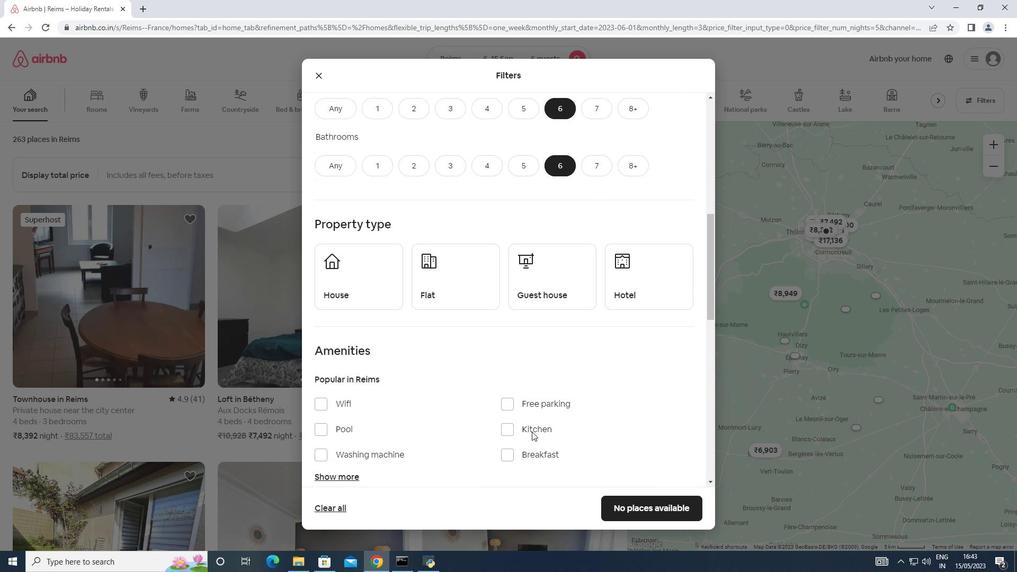 
Action: Mouse moved to (339, 222)
Screenshot: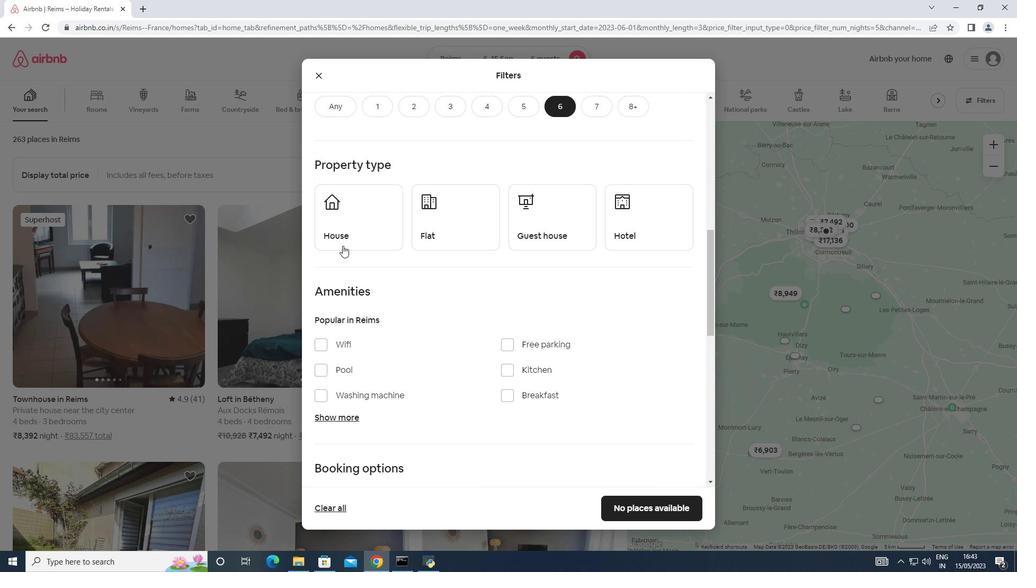 
Action: Mouse pressed left at (339, 222)
Screenshot: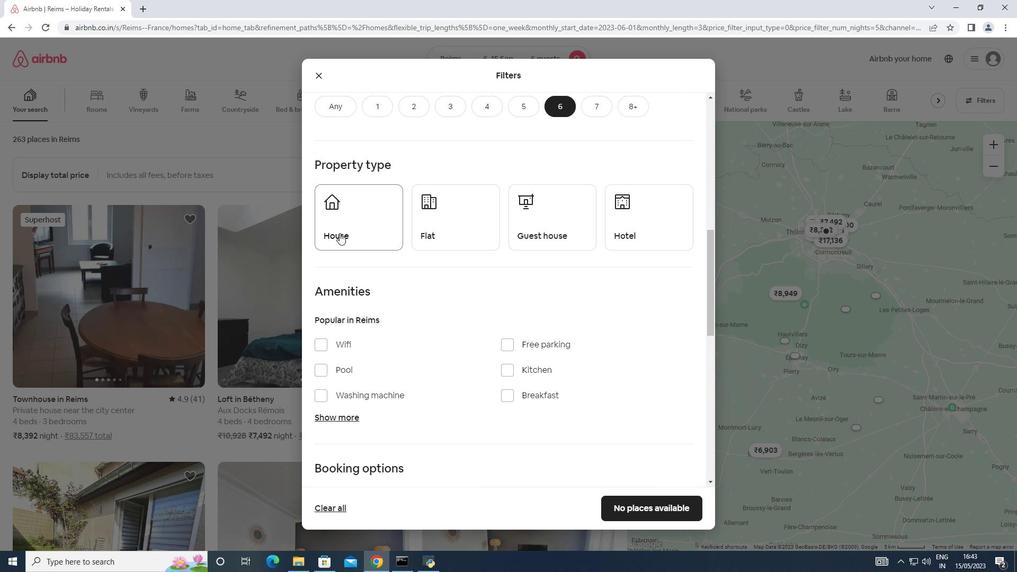 
Action: Mouse moved to (481, 234)
Screenshot: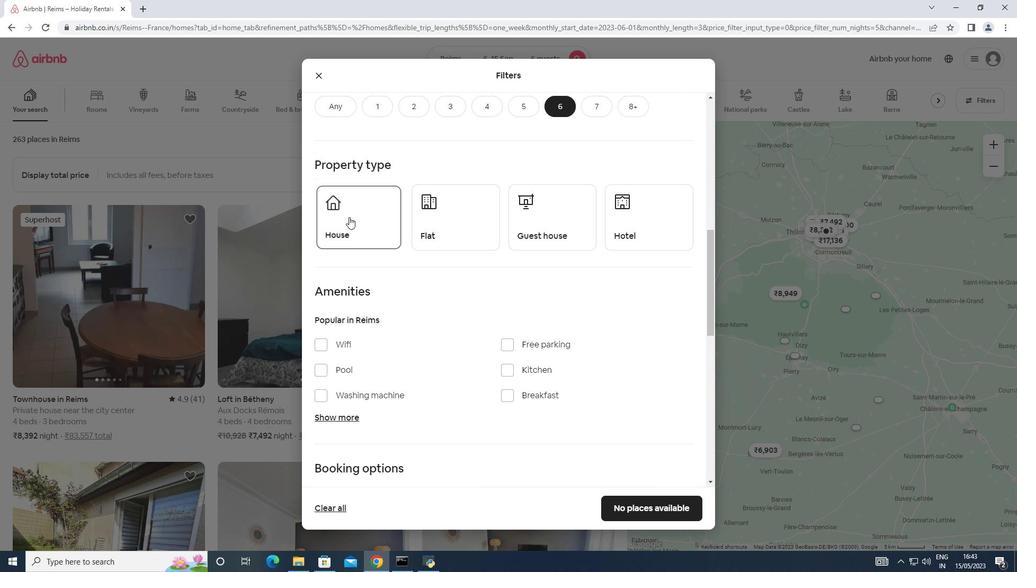
Action: Mouse pressed left at (481, 234)
Screenshot: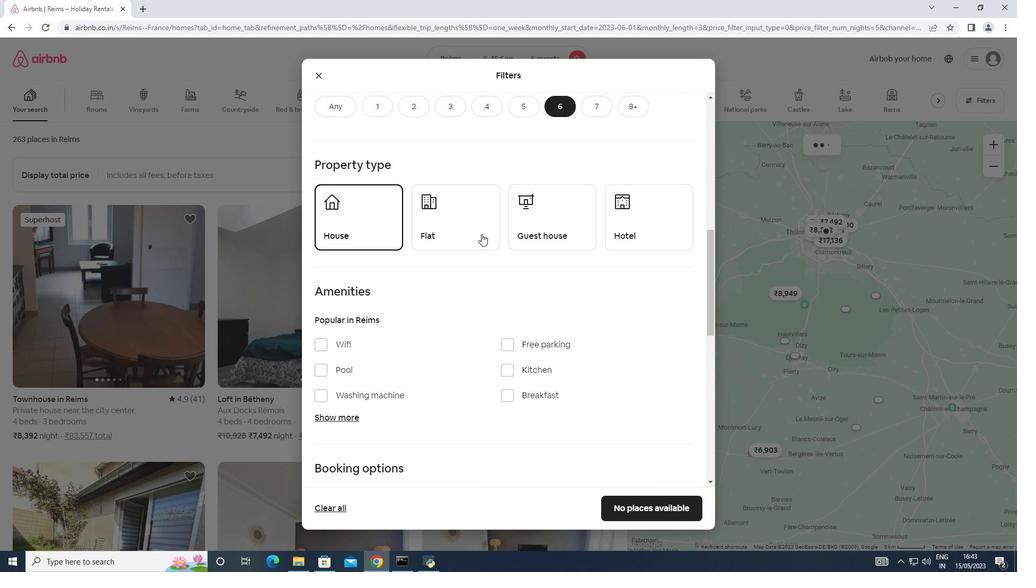 
Action: Mouse moved to (547, 232)
Screenshot: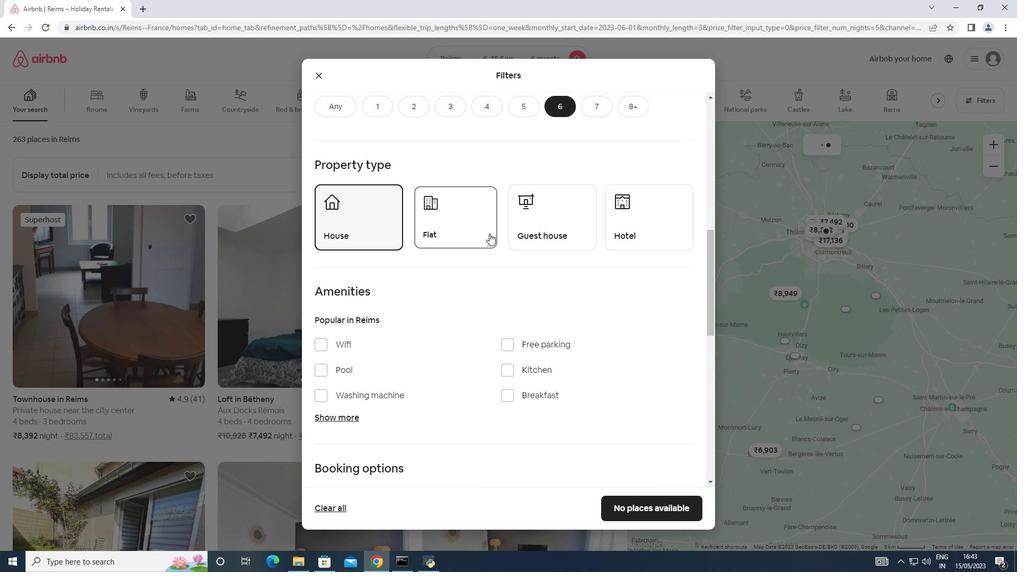 
Action: Mouse pressed left at (547, 232)
Screenshot: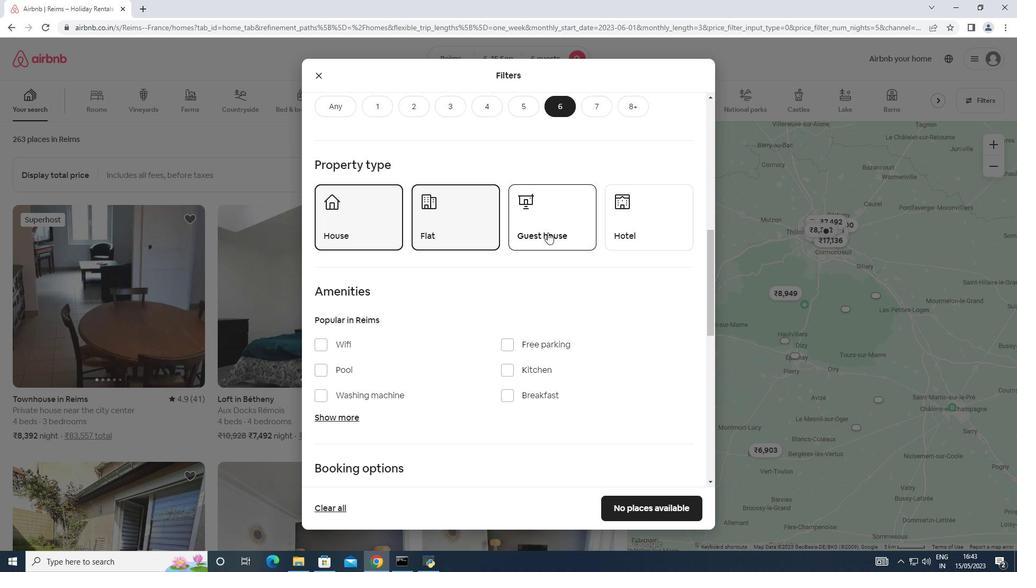 
Action: Mouse moved to (526, 244)
Screenshot: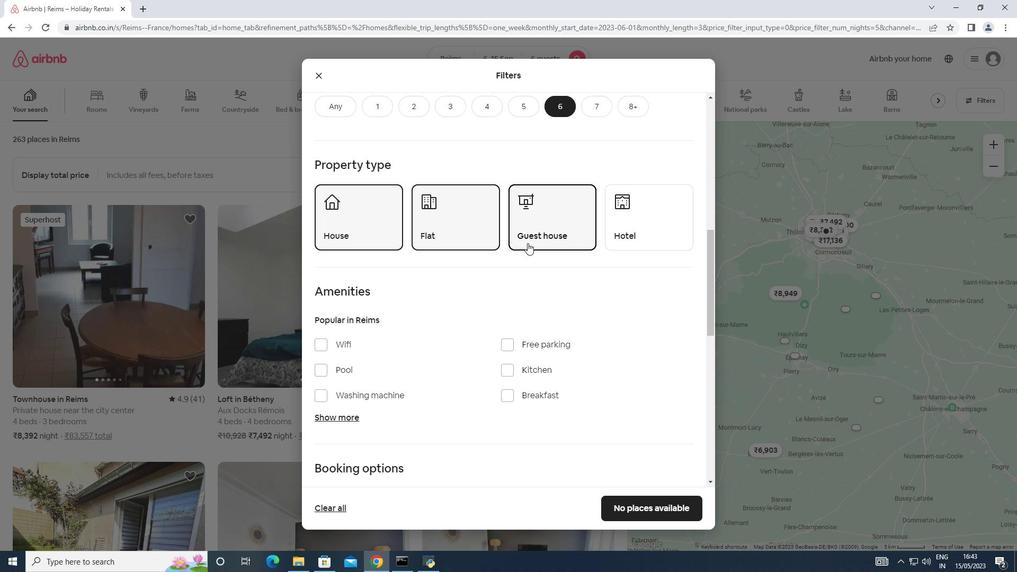 
Action: Mouse scrolled (526, 243) with delta (0, 0)
Screenshot: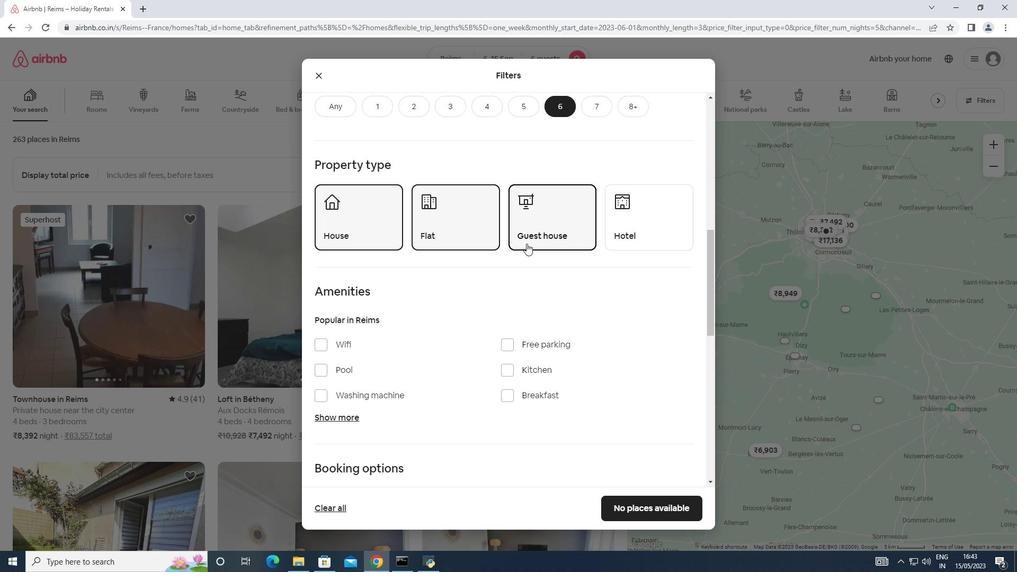 
Action: Mouse scrolled (526, 243) with delta (0, 0)
Screenshot: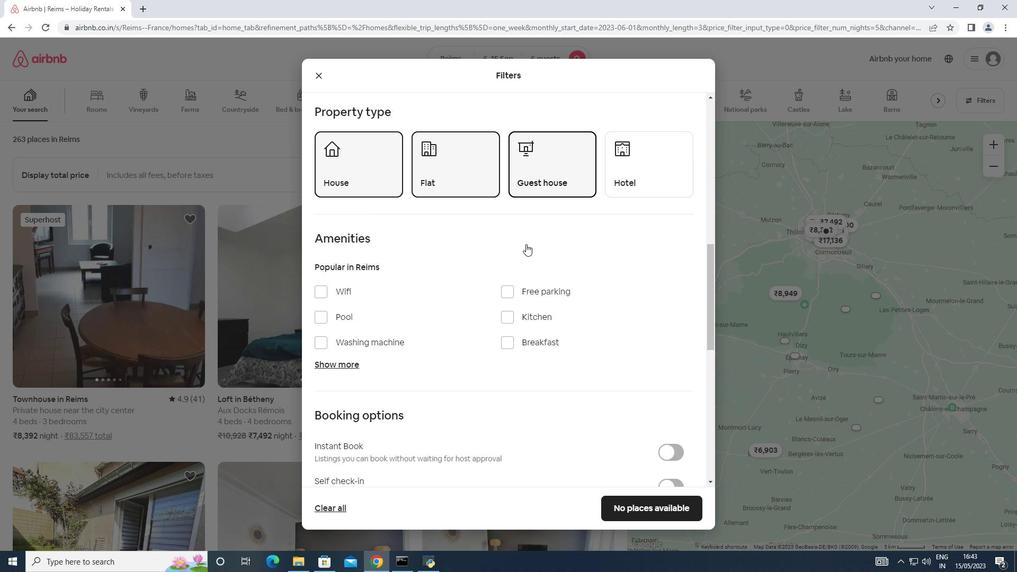 
Action: Mouse moved to (337, 313)
Screenshot: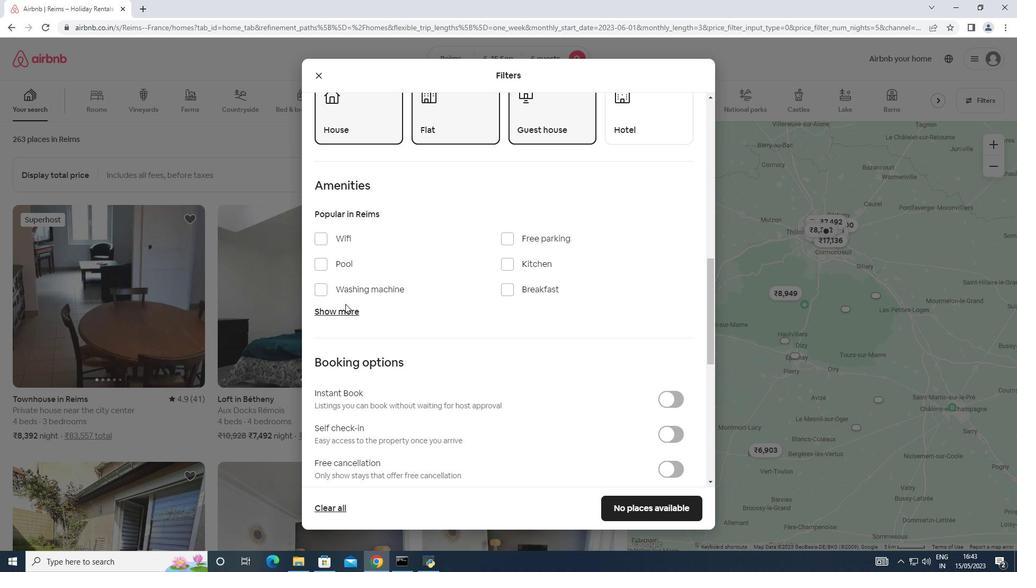
Action: Mouse pressed left at (337, 313)
Screenshot: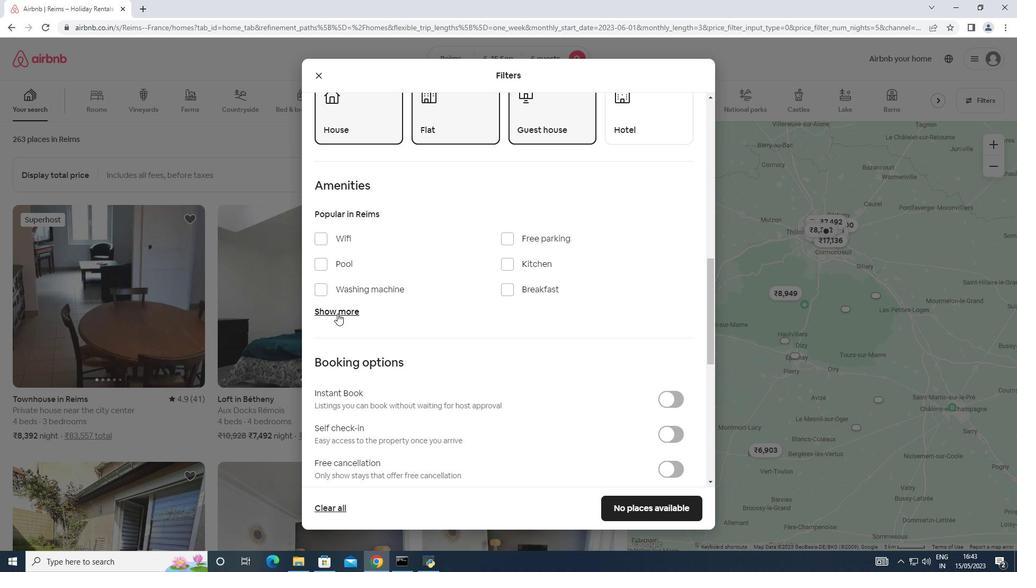 
Action: Mouse moved to (328, 234)
Screenshot: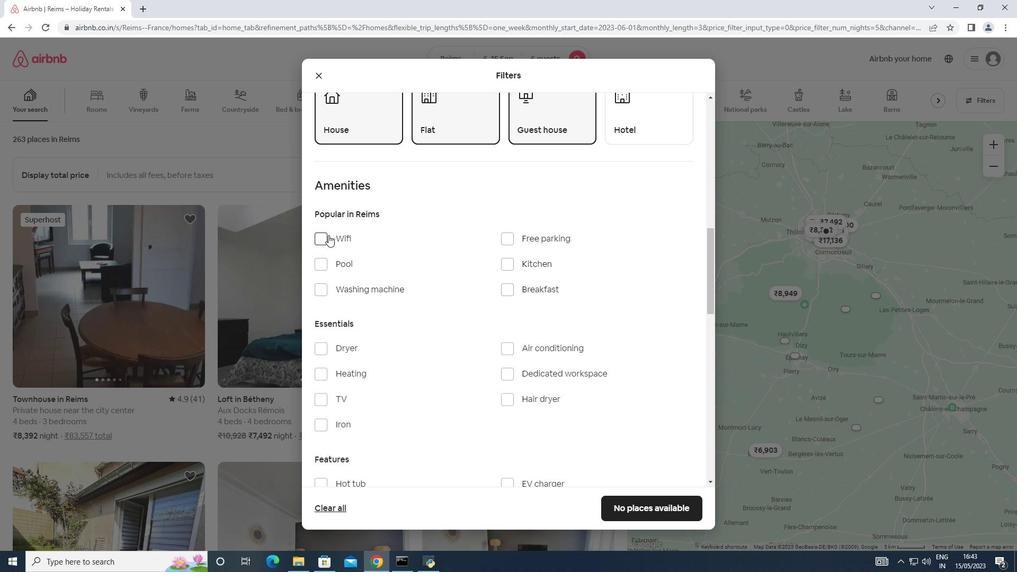 
Action: Mouse pressed left at (328, 234)
Screenshot: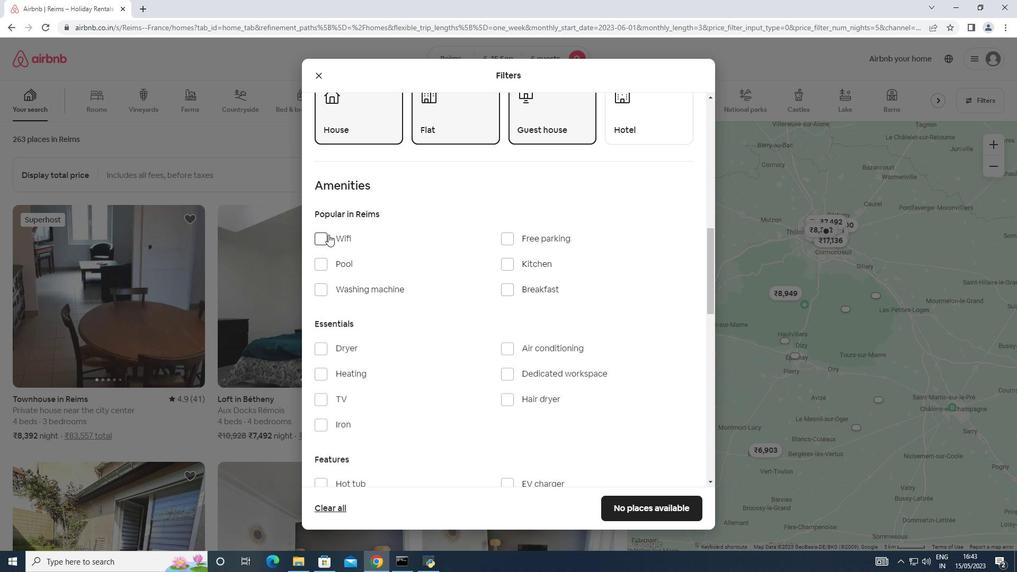 
Action: Mouse moved to (318, 401)
Screenshot: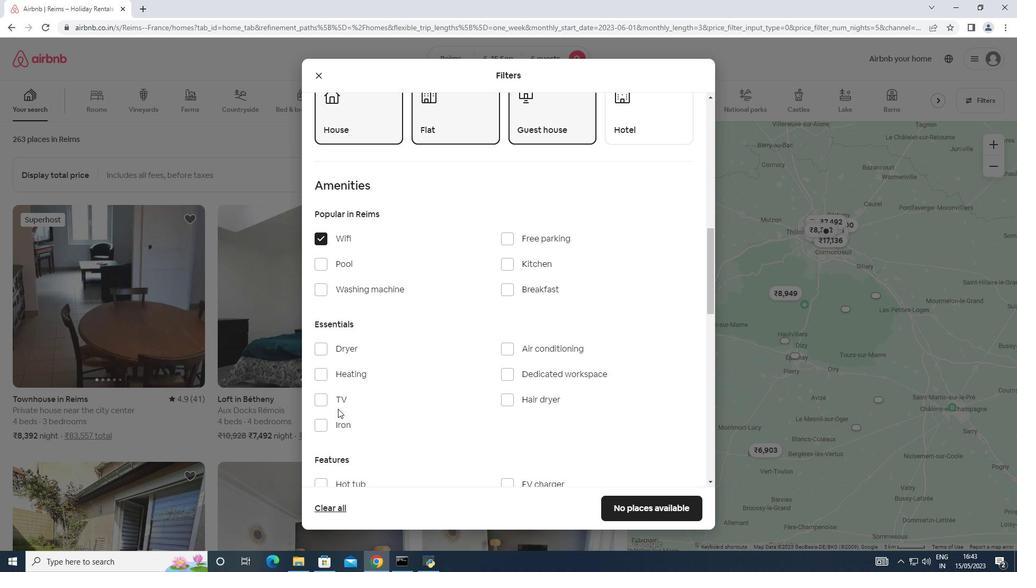 
Action: Mouse pressed left at (318, 401)
Screenshot: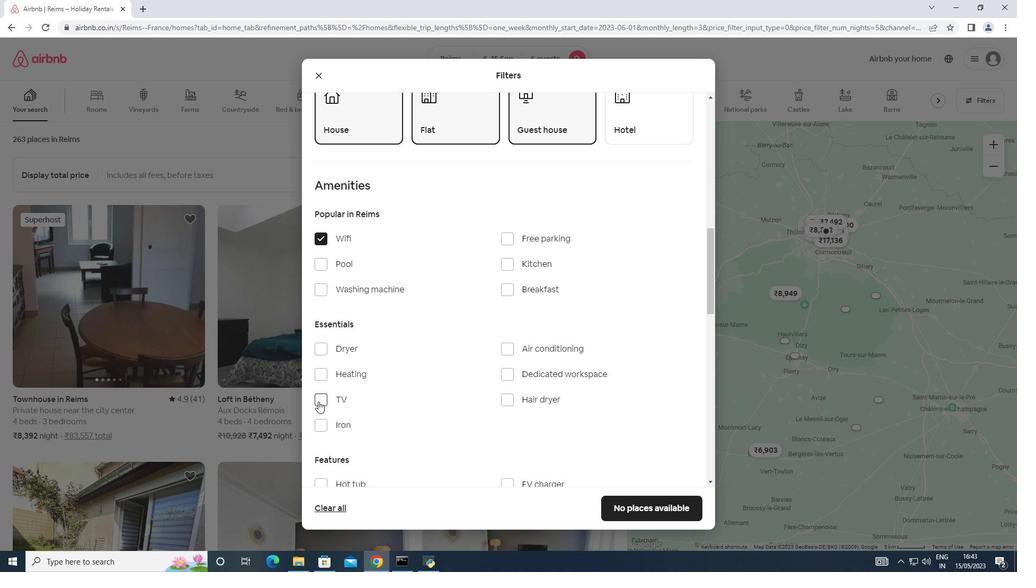 
Action: Mouse moved to (510, 234)
Screenshot: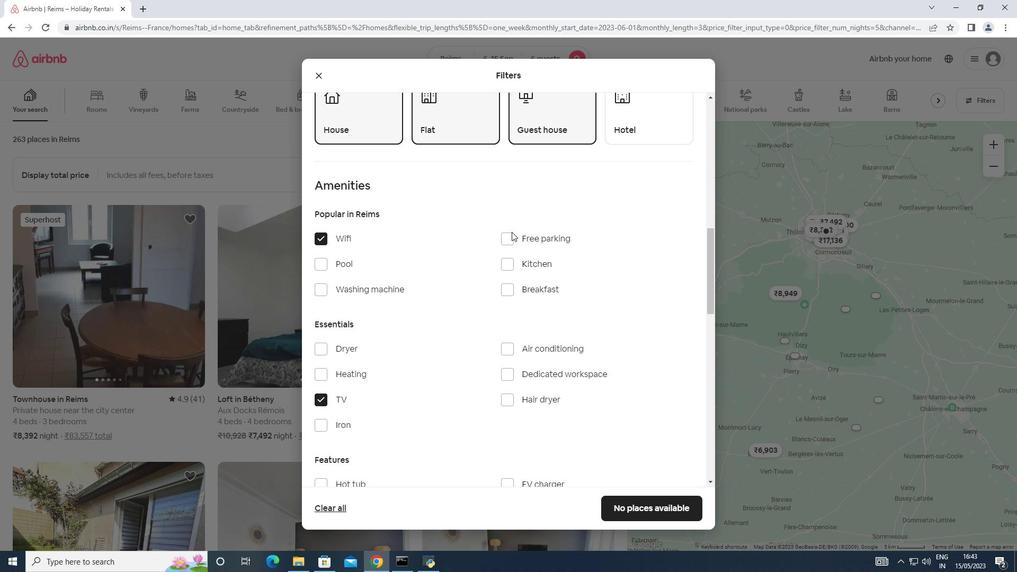 
Action: Mouse pressed left at (510, 234)
Screenshot: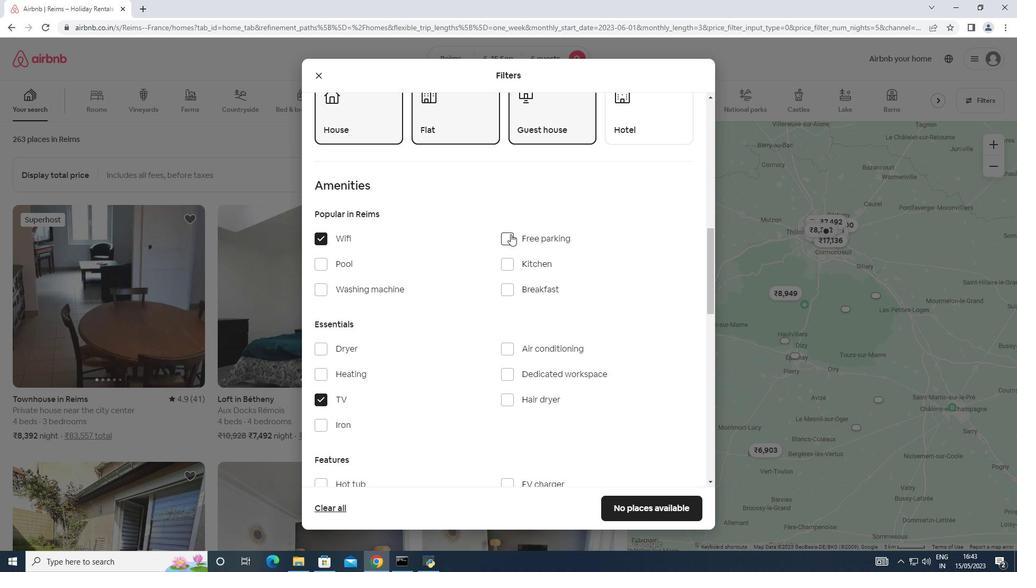 
Action: Mouse moved to (498, 332)
Screenshot: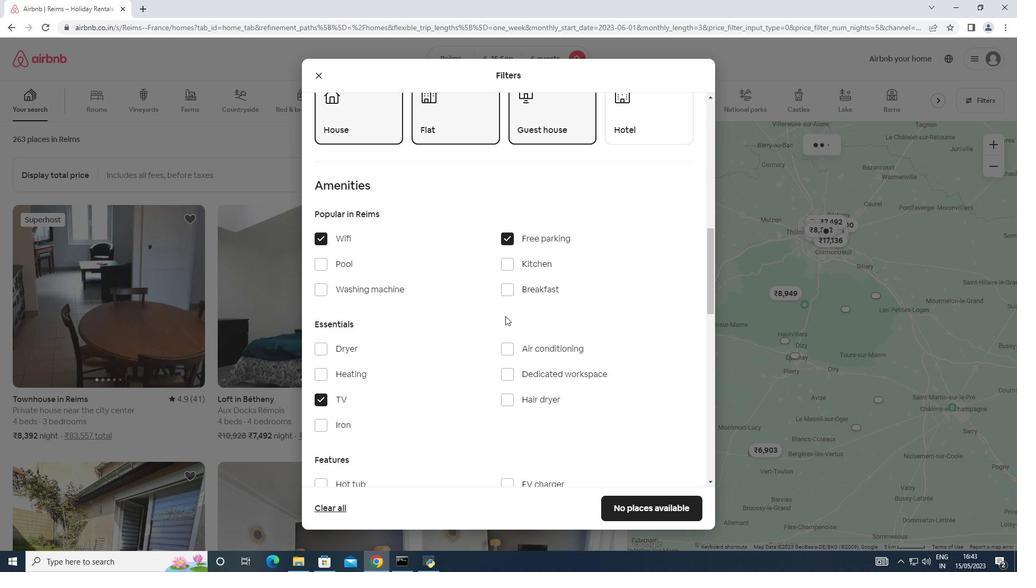 
Action: Mouse scrolled (498, 331) with delta (0, 0)
Screenshot: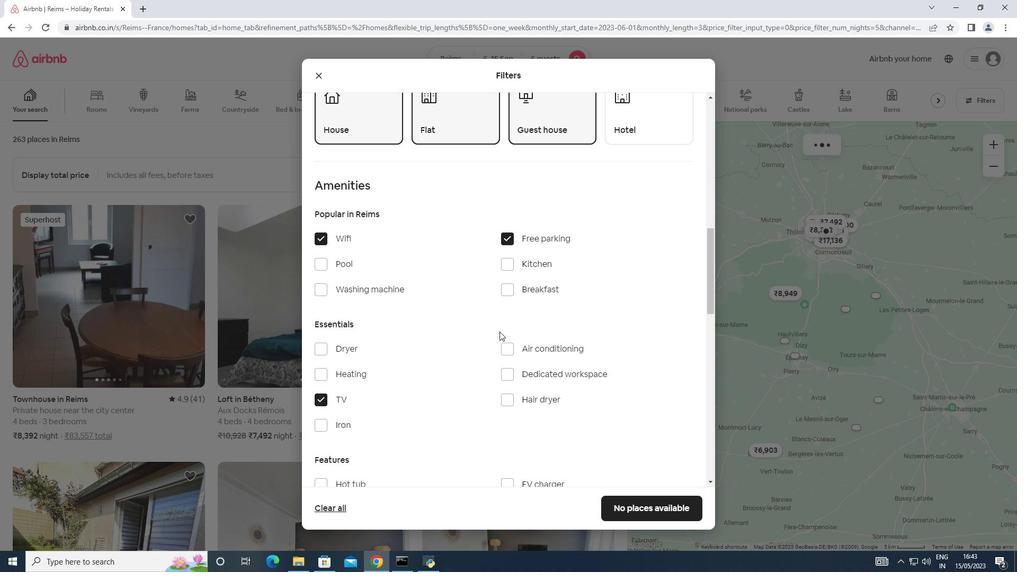 
Action: Mouse scrolled (498, 331) with delta (0, 0)
Screenshot: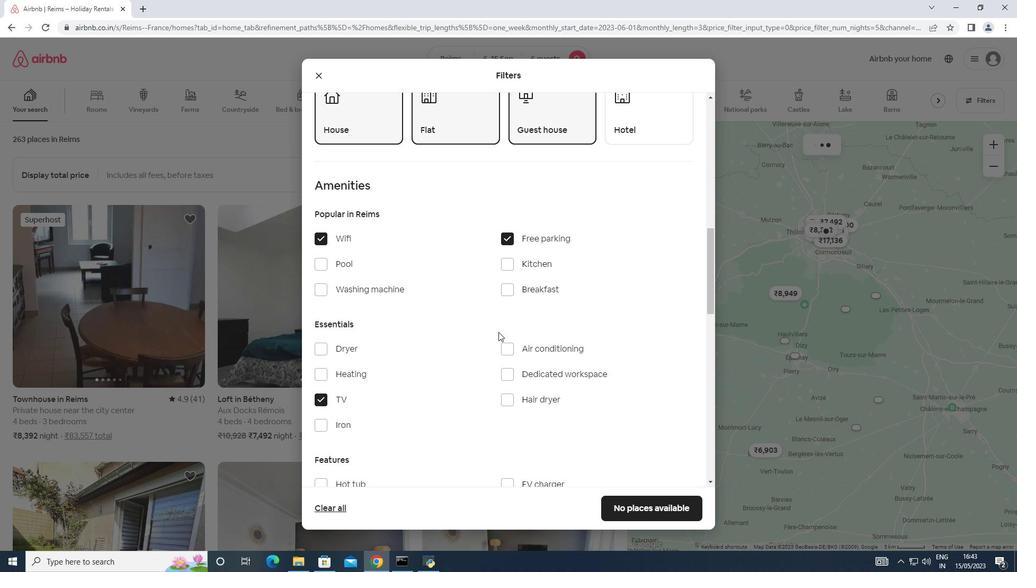 
Action: Mouse scrolled (498, 331) with delta (0, 0)
Screenshot: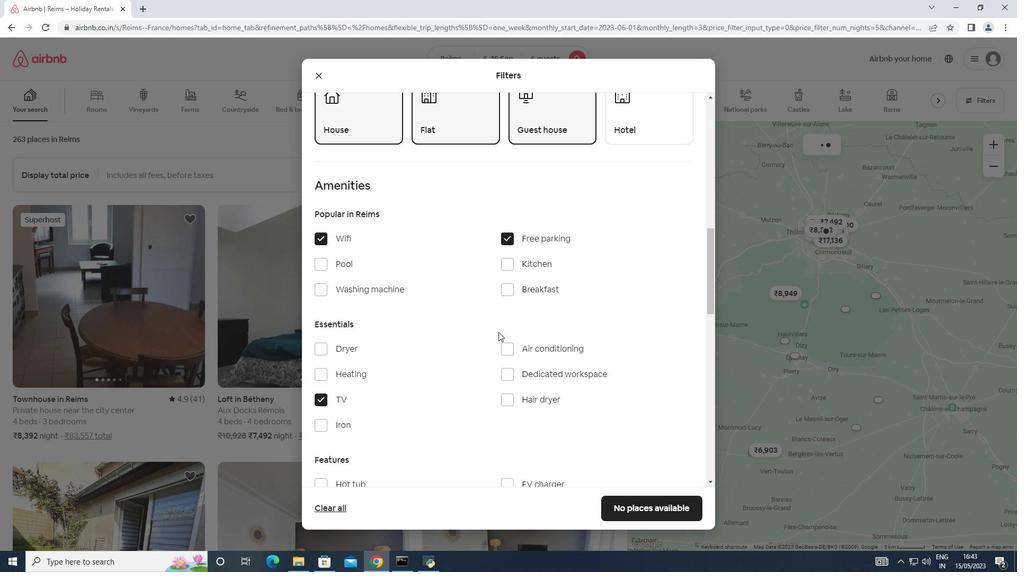 
Action: Mouse moved to (507, 346)
Screenshot: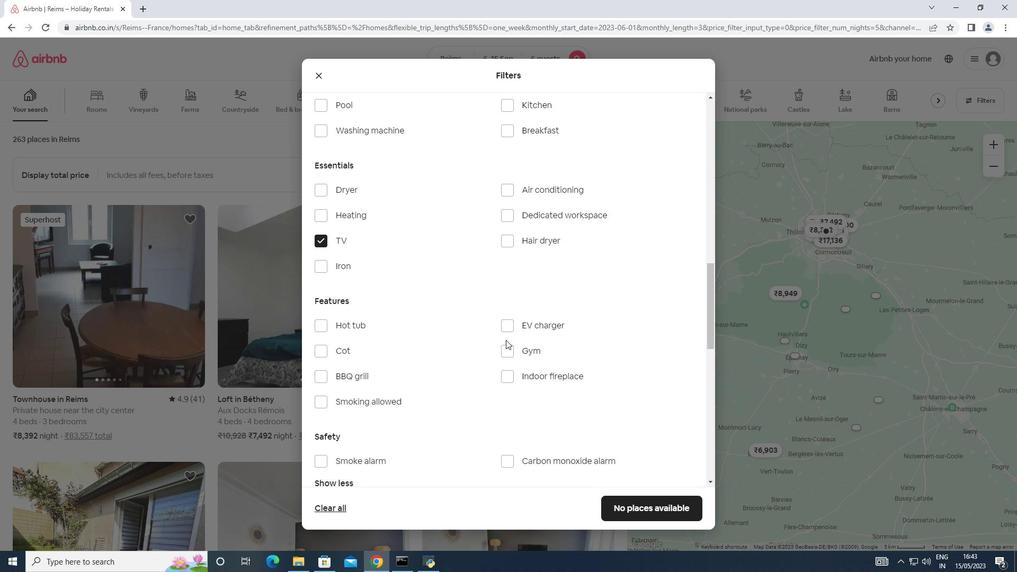 
Action: Mouse pressed left at (507, 346)
Screenshot: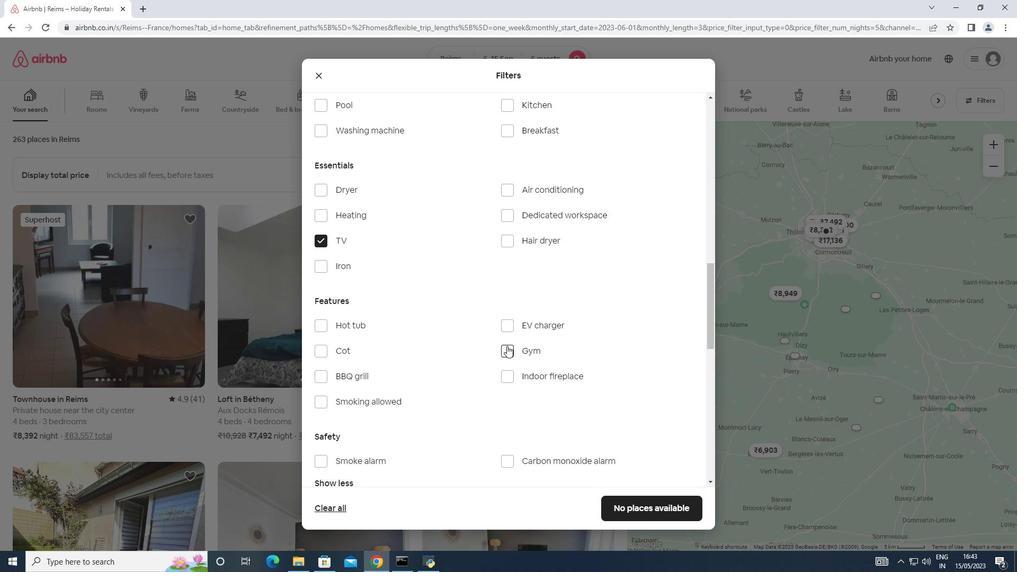
Action: Mouse scrolled (507, 346) with delta (0, 0)
Screenshot: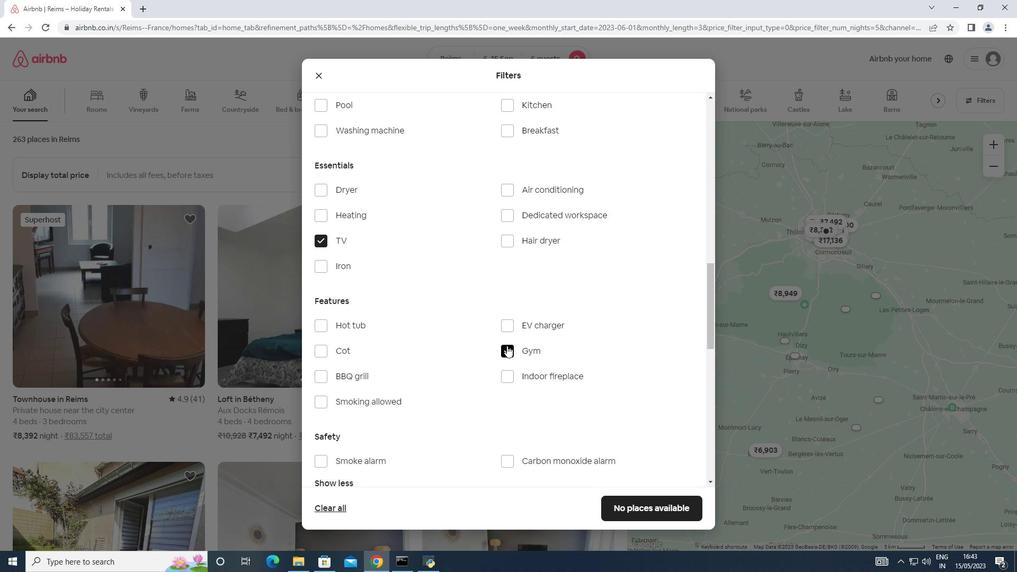 
Action: Mouse moved to (515, 180)
Screenshot: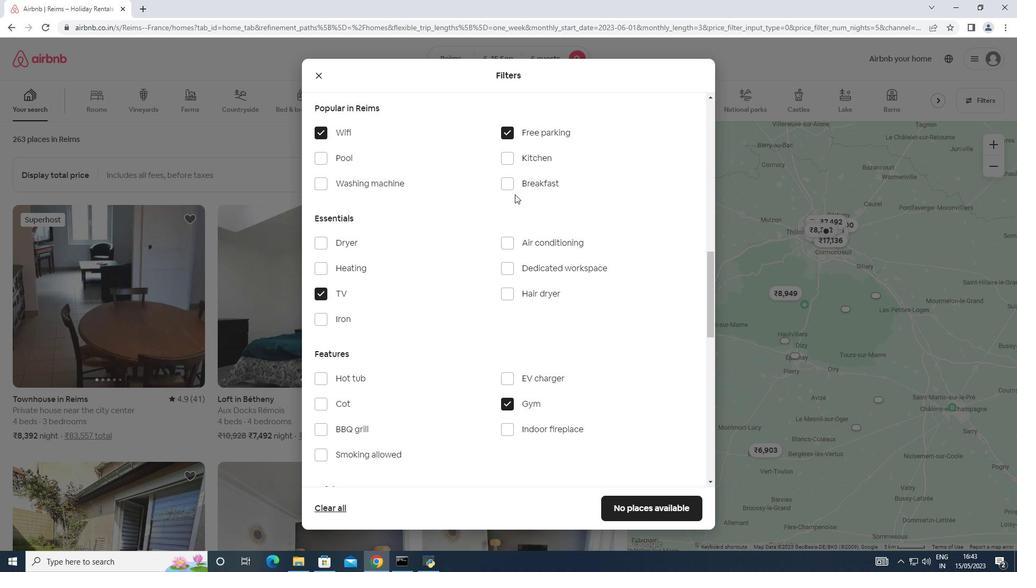 
Action: Mouse pressed left at (515, 180)
Screenshot: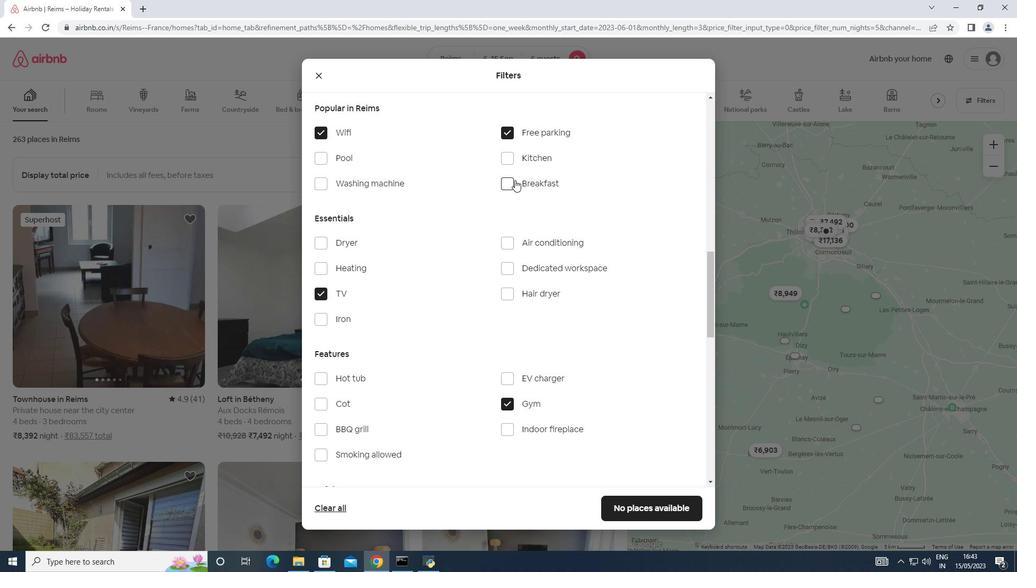 
Action: Mouse moved to (461, 288)
Screenshot: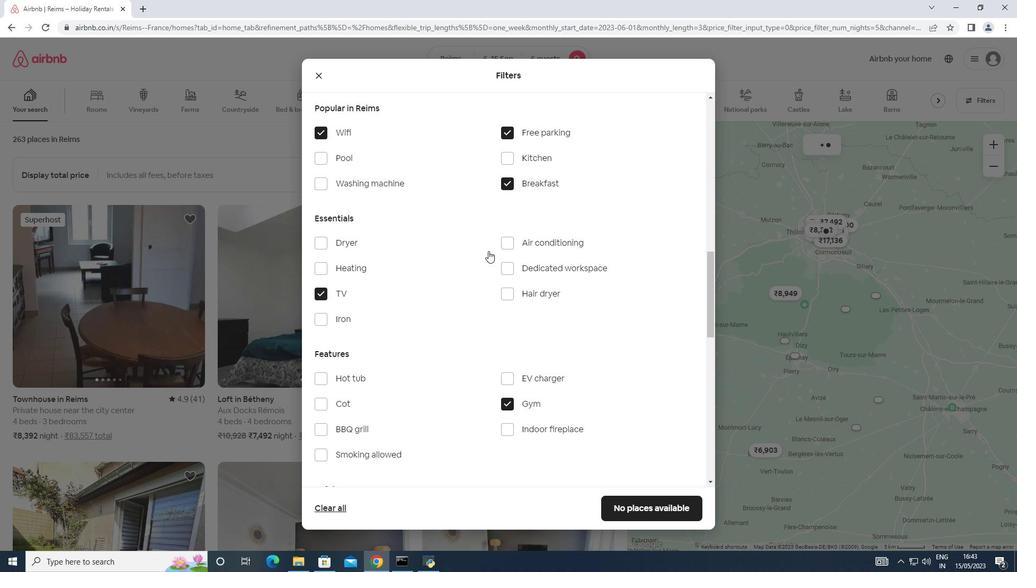
Action: Mouse scrolled (461, 288) with delta (0, 0)
Screenshot: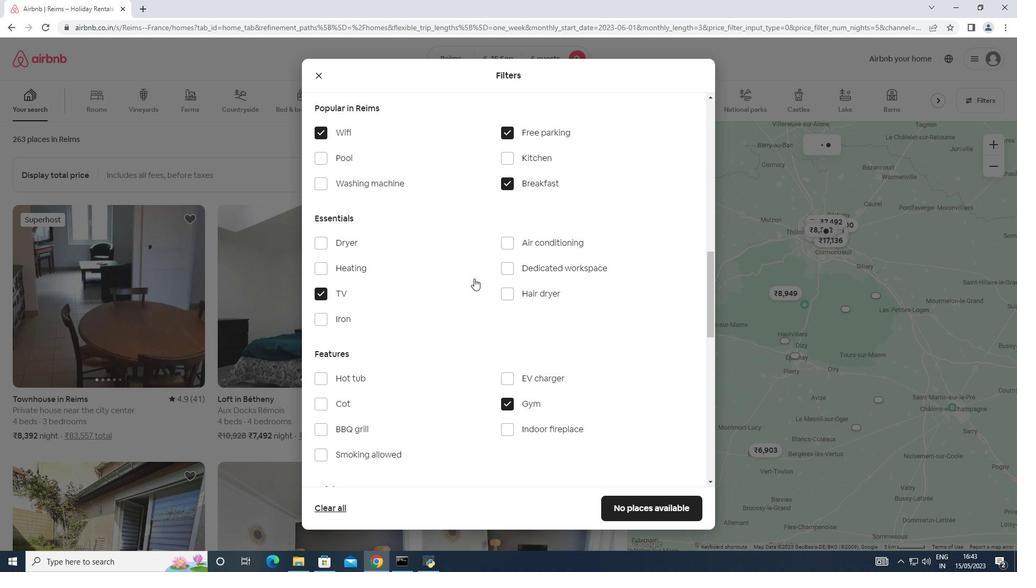 
Action: Mouse scrolled (461, 288) with delta (0, 0)
Screenshot: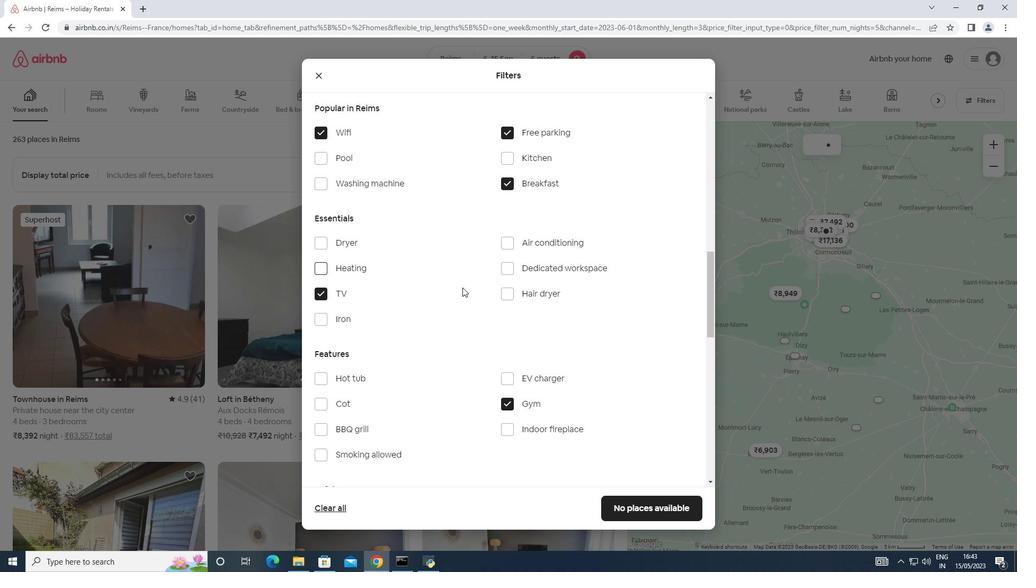 
Action: Mouse scrolled (461, 288) with delta (0, 0)
Screenshot: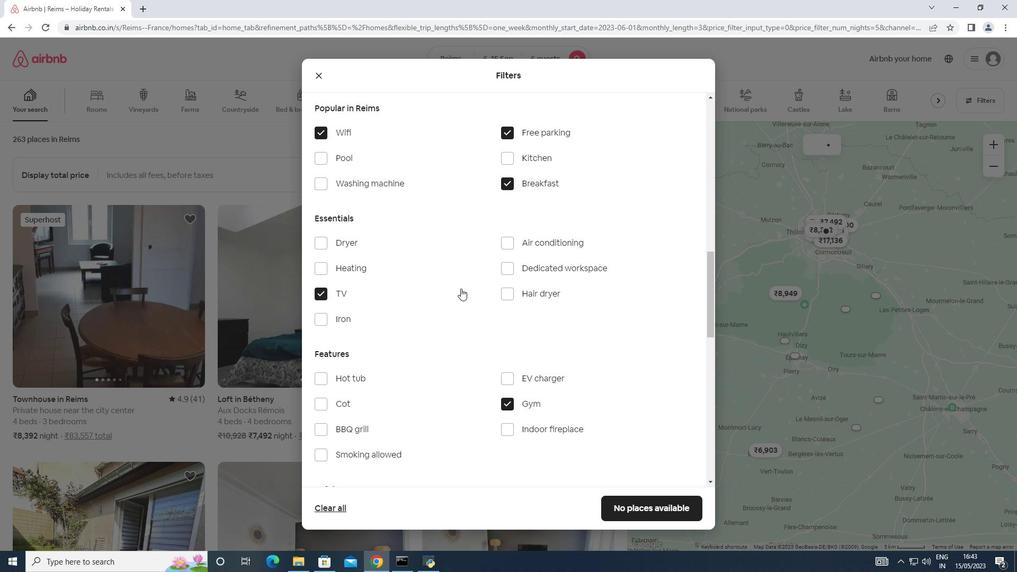 
Action: Mouse moved to (460, 289)
Screenshot: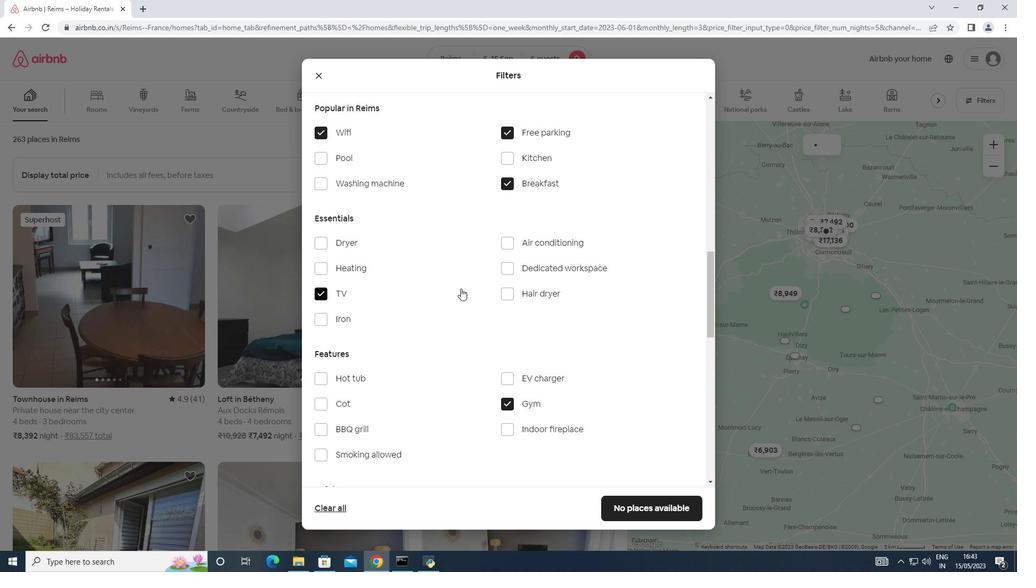 
Action: Mouse scrolled (460, 288) with delta (0, 0)
Screenshot: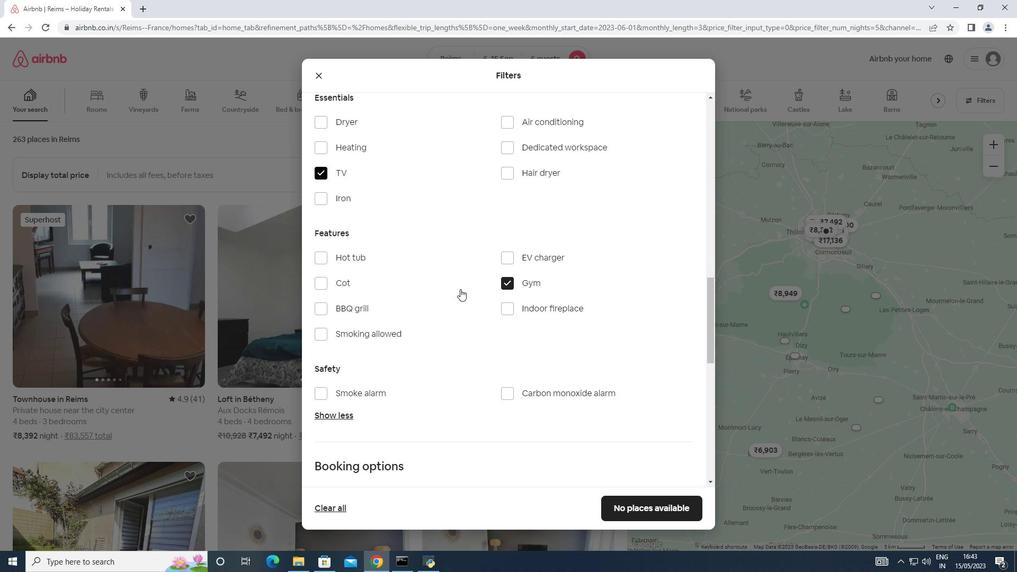 
Action: Mouse scrolled (460, 288) with delta (0, 0)
Screenshot: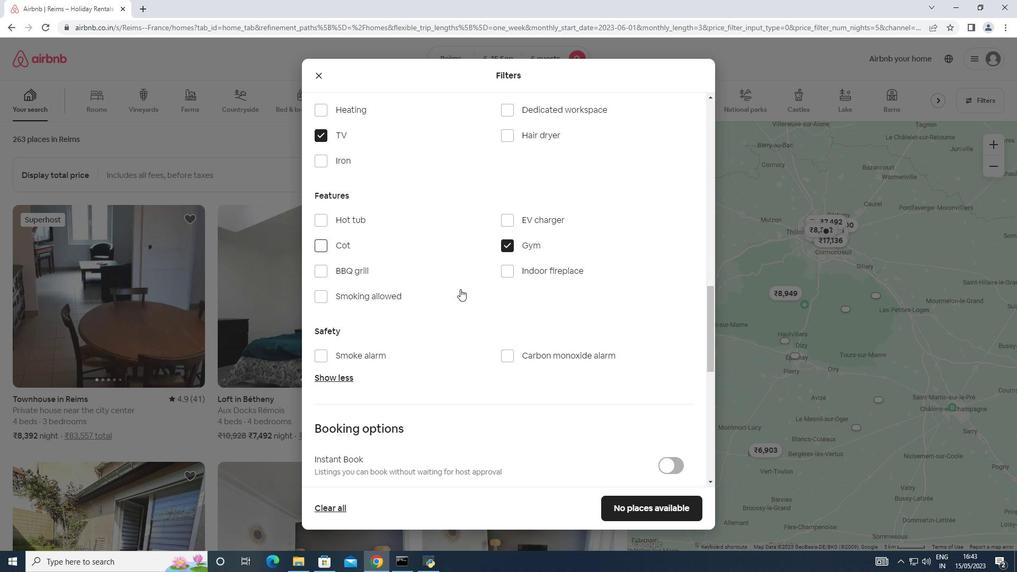 
Action: Mouse moved to (683, 394)
Screenshot: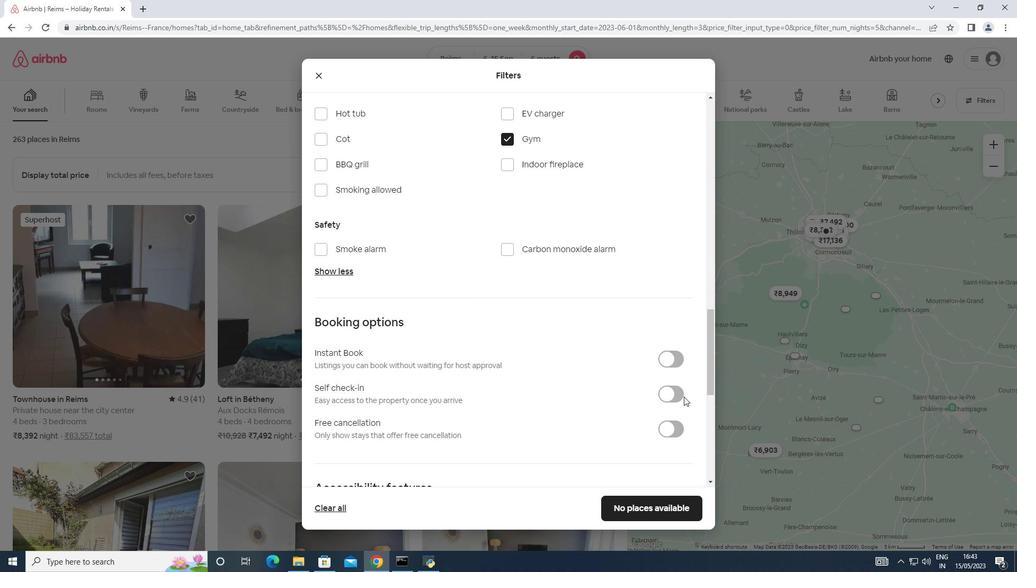 
Action: Mouse pressed left at (683, 394)
Screenshot: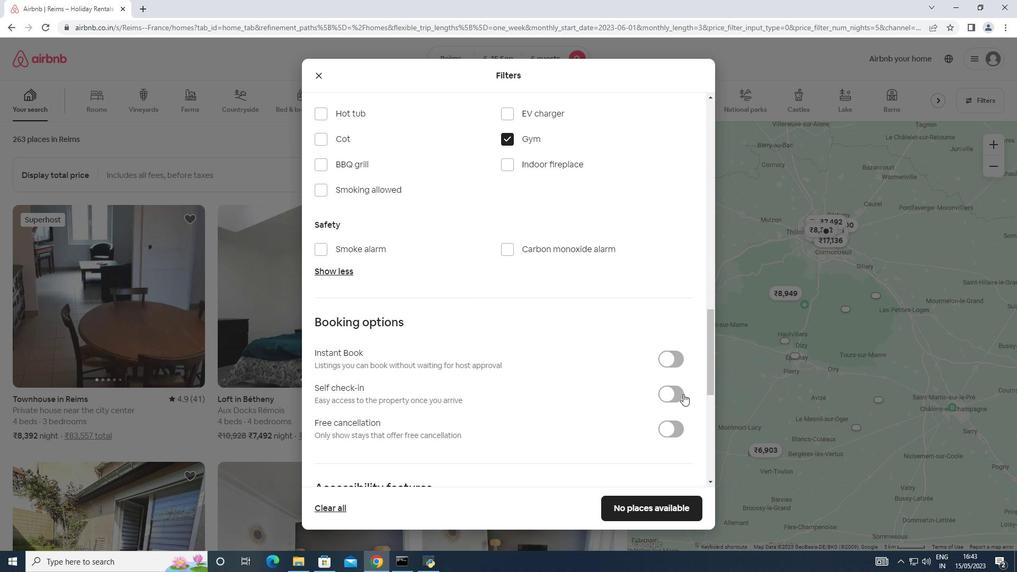 
Action: Mouse moved to (497, 404)
Screenshot: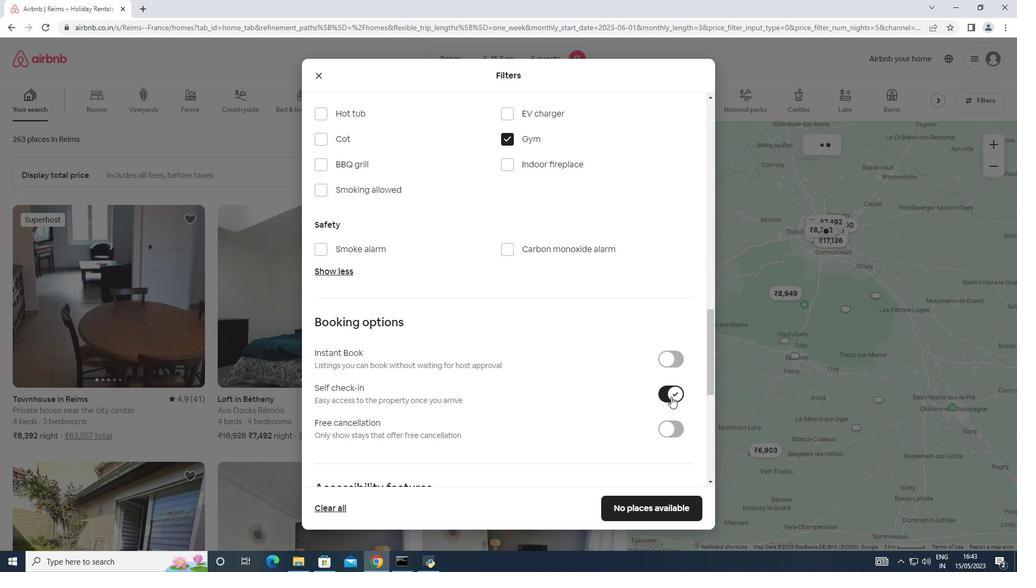 
Action: Mouse scrolled (497, 404) with delta (0, 0)
Screenshot: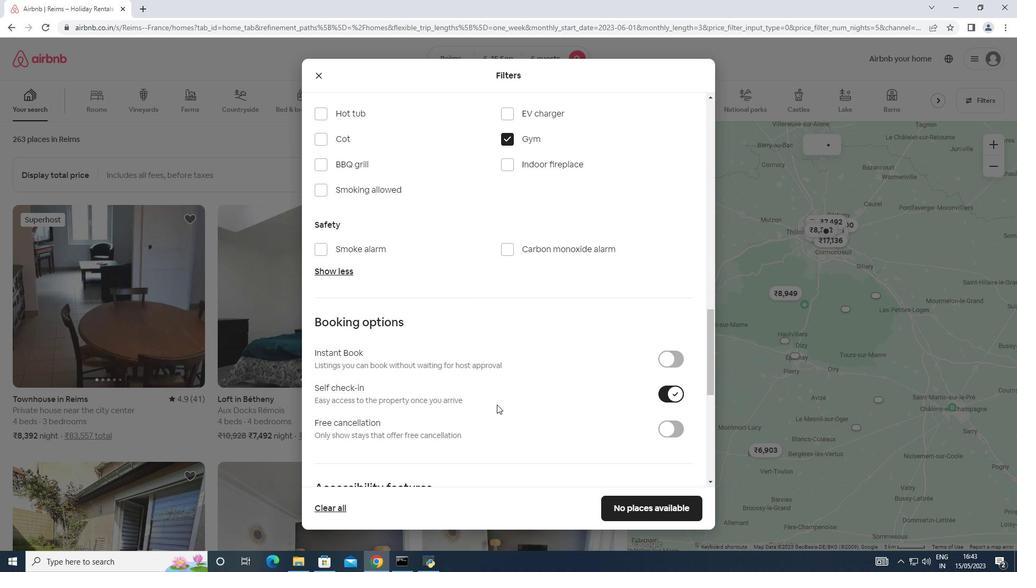 
Action: Mouse scrolled (497, 404) with delta (0, 0)
Screenshot: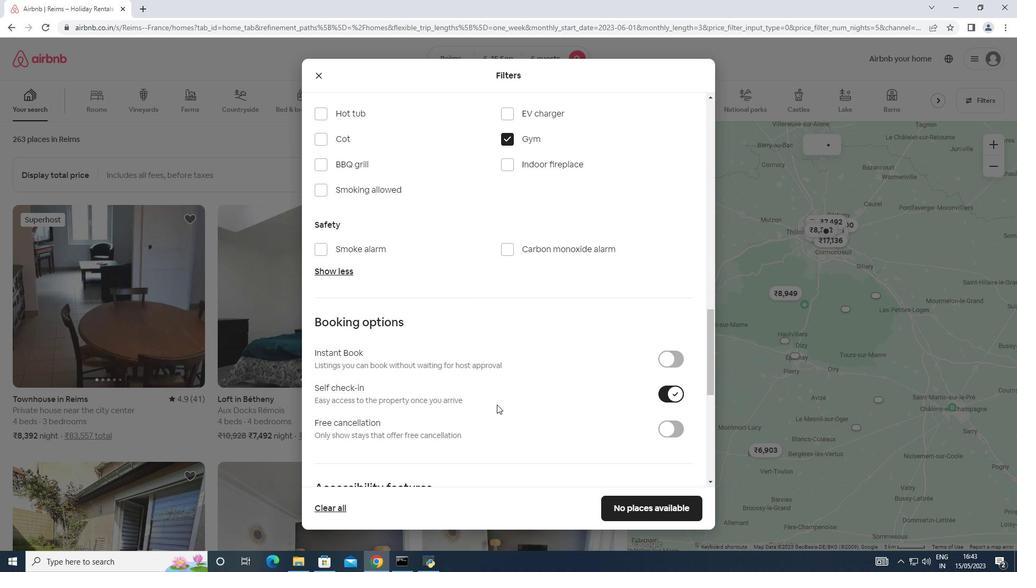 
Action: Mouse scrolled (497, 404) with delta (0, 0)
Screenshot: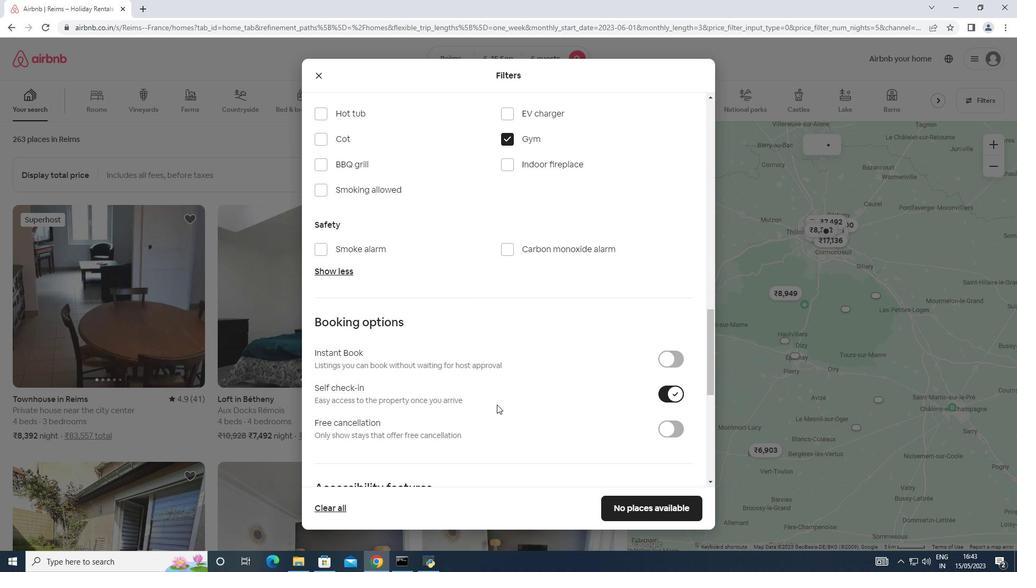 
Action: Mouse scrolled (497, 404) with delta (0, 0)
Screenshot: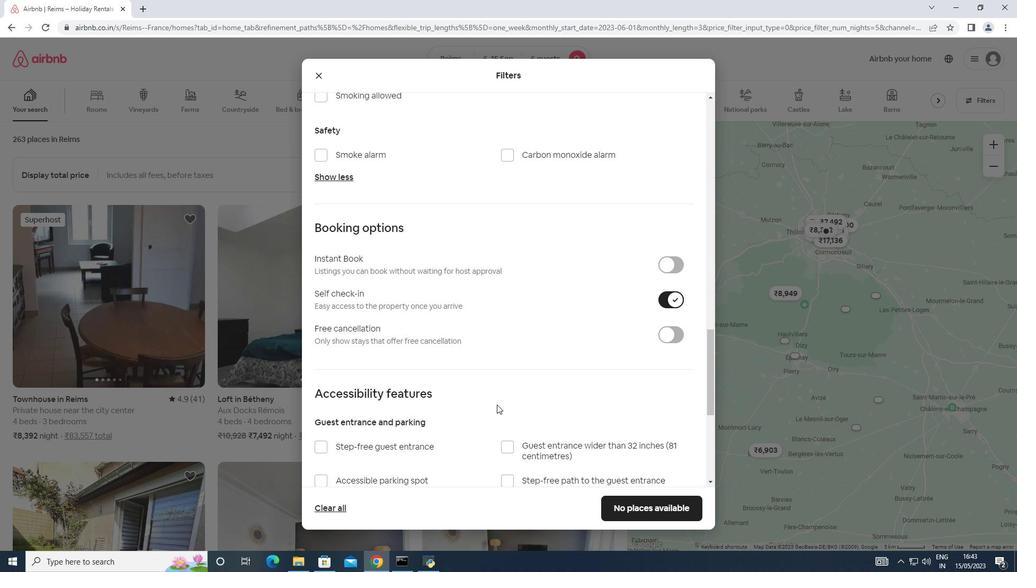 
Action: Mouse scrolled (497, 404) with delta (0, 0)
Screenshot: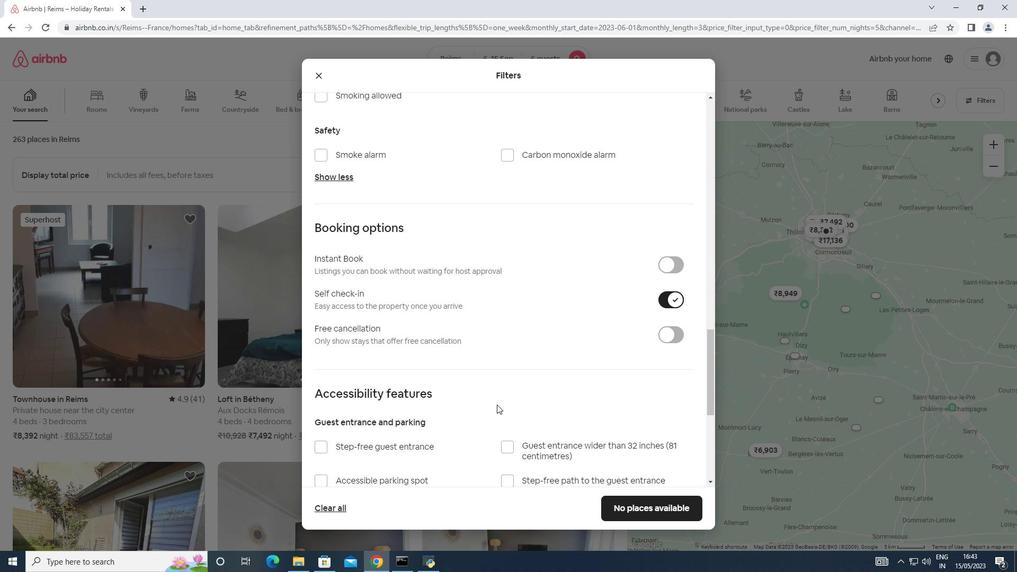 
Action: Mouse scrolled (497, 404) with delta (0, 0)
Screenshot: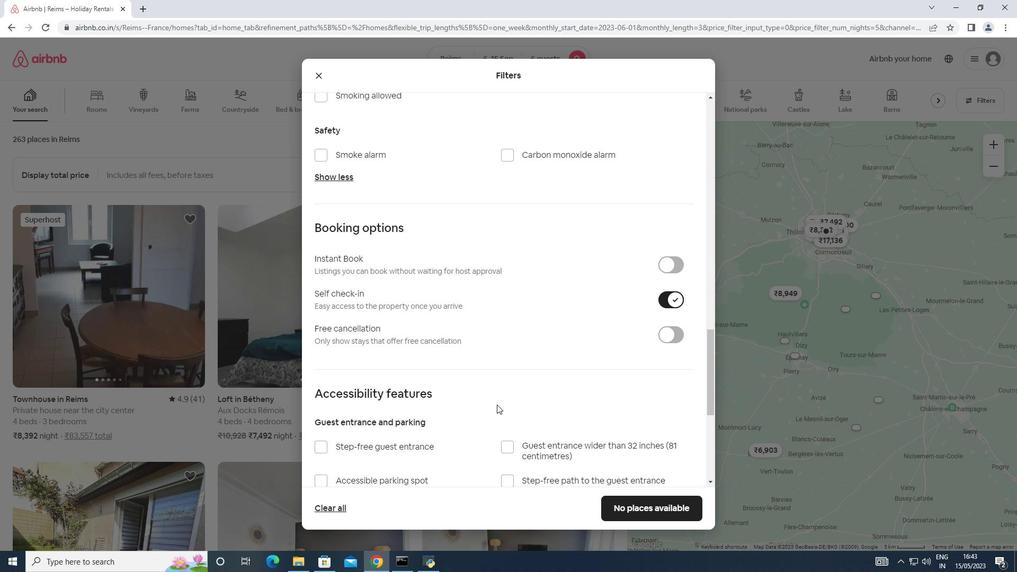 
Action: Mouse moved to (322, 476)
Screenshot: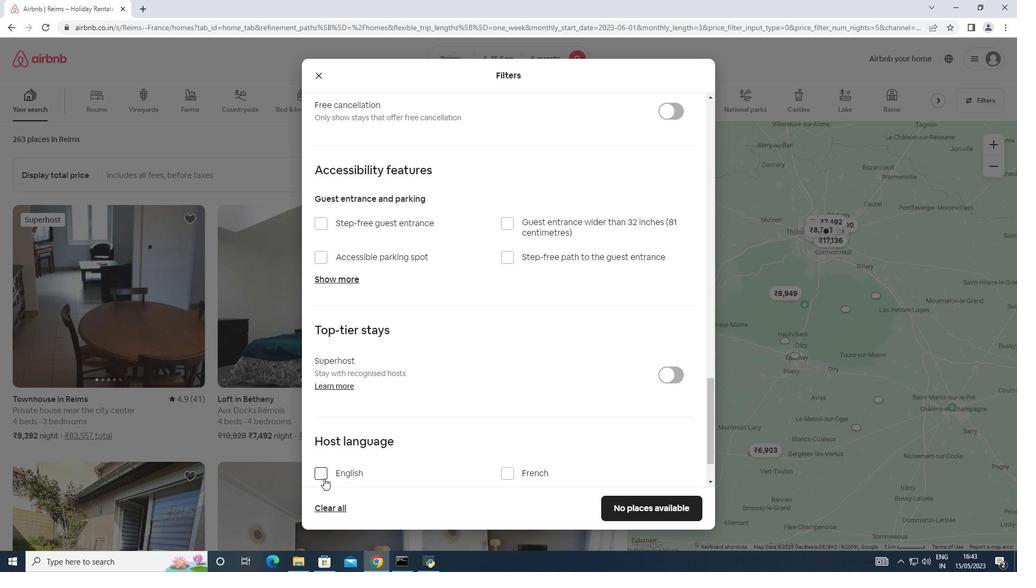 
Action: Mouse pressed left at (322, 476)
Screenshot: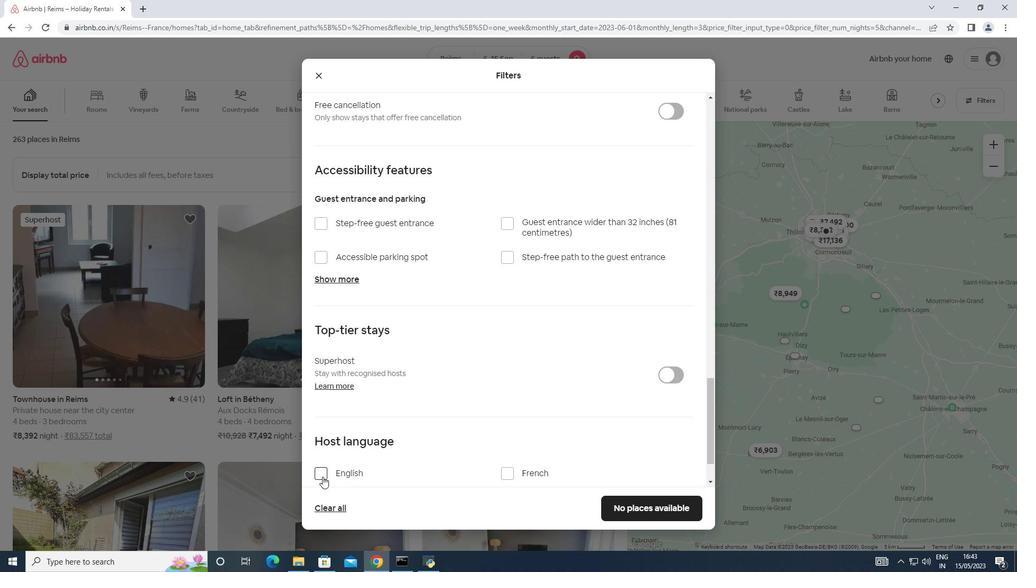 
Action: Mouse moved to (631, 515)
Screenshot: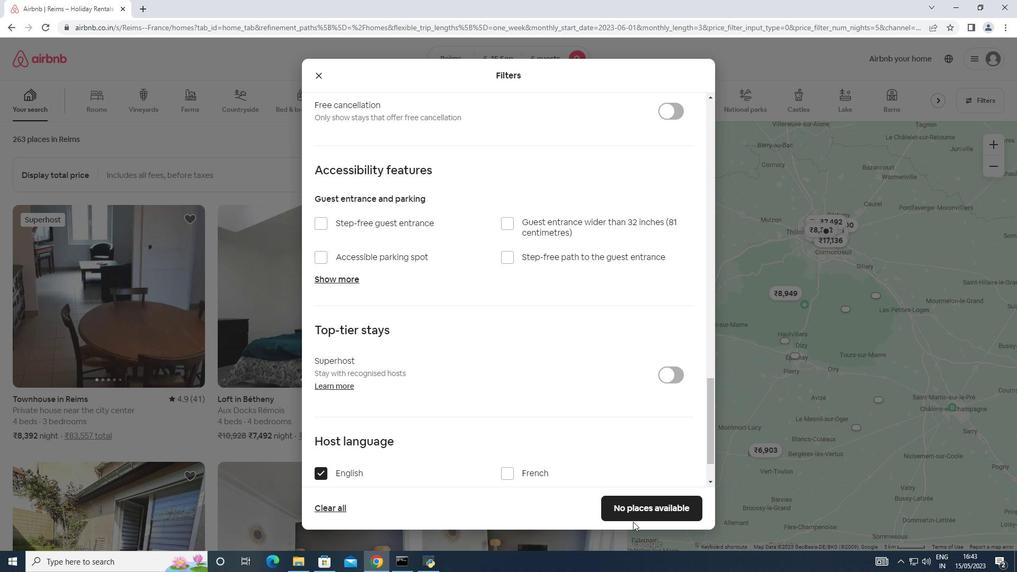 
Action: Mouse pressed left at (631, 515)
Screenshot: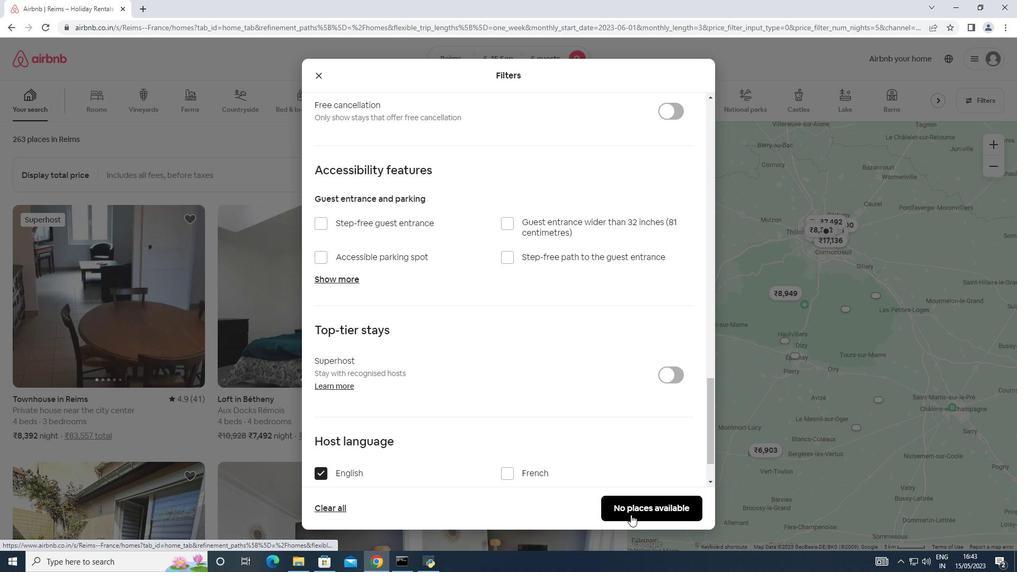 
Action: Mouse moved to (631, 513)
Screenshot: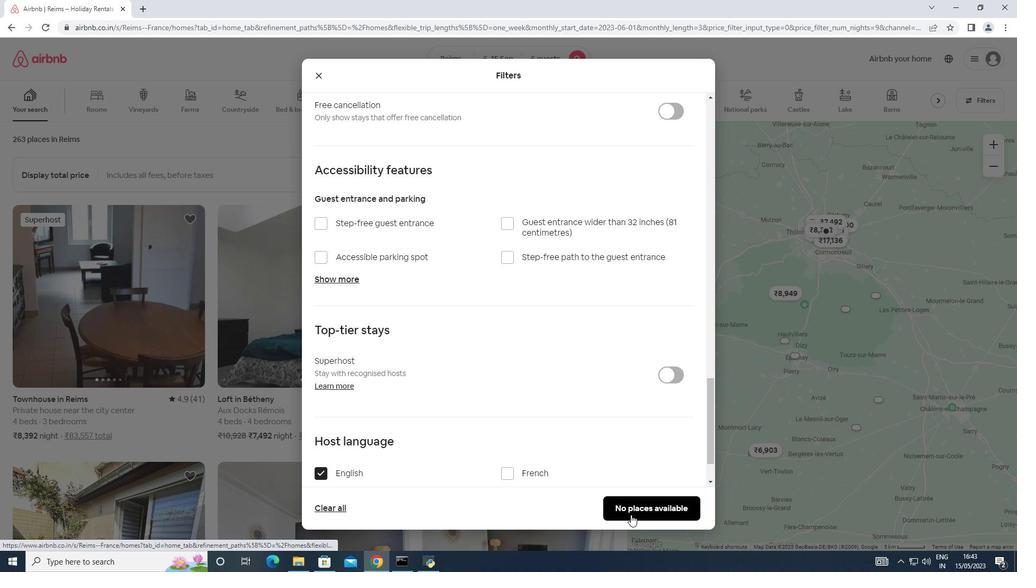 
